 Task: In the  document Lily.html Write the word in the shape with center alignment '<3'Change Page orientation to  'Landscape' Insert emoji in the beginning of quote: Pink Heart
Action: Mouse moved to (282, 488)
Screenshot: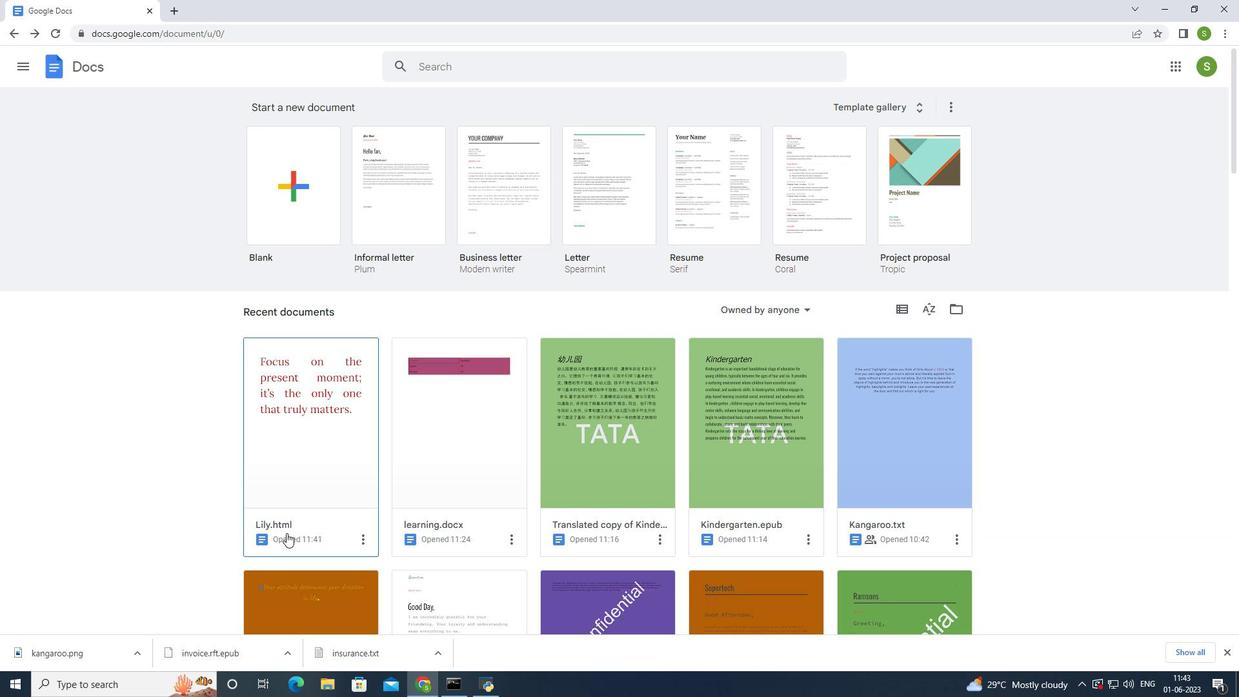 
Action: Mouse pressed left at (282, 488)
Screenshot: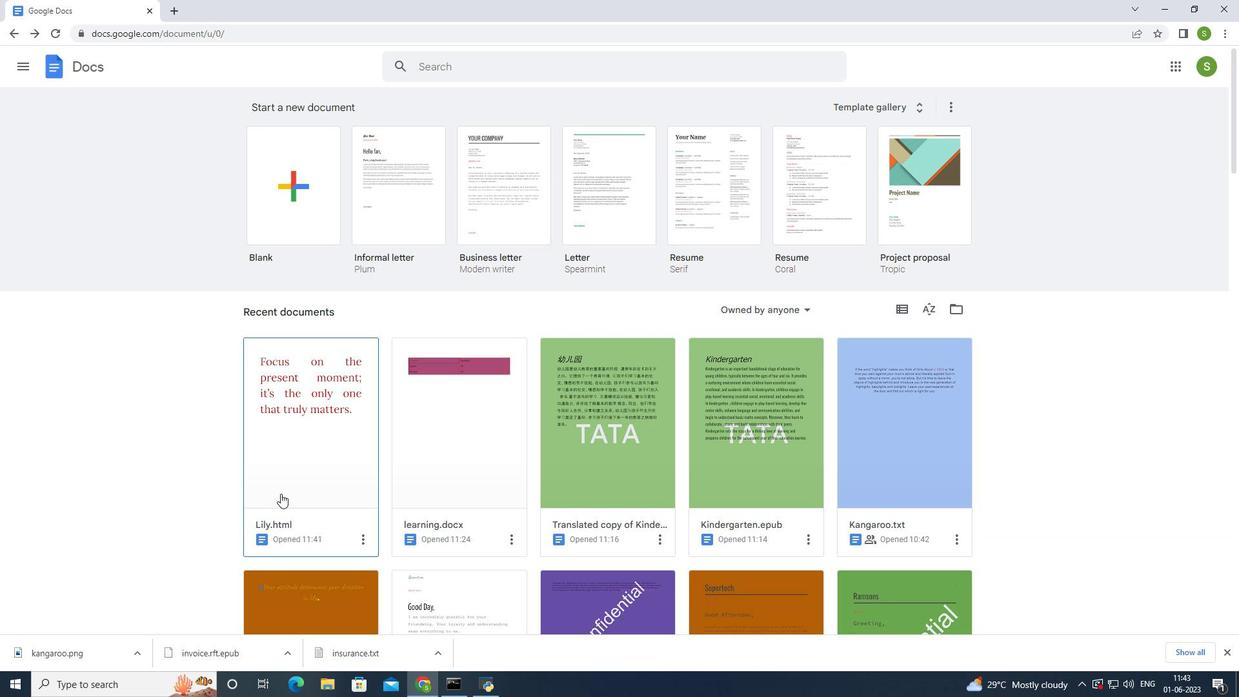 
Action: Mouse moved to (502, 484)
Screenshot: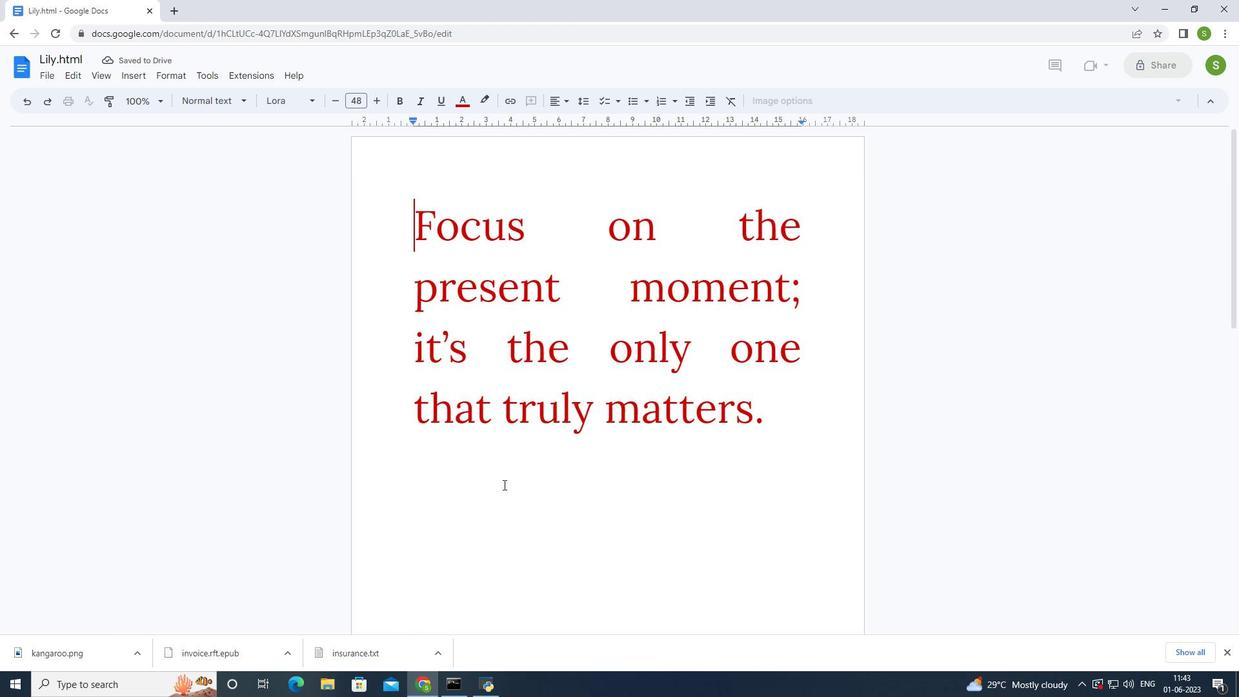 
Action: Mouse scrolled (502, 483) with delta (0, 0)
Screenshot: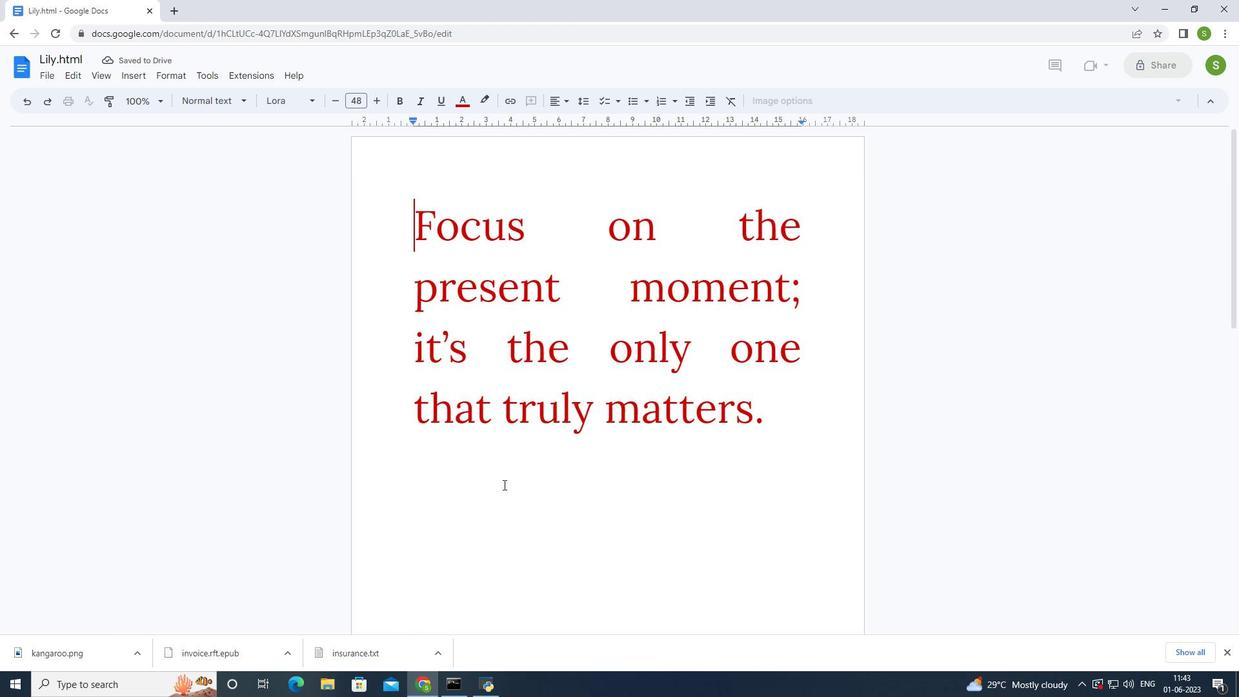 
Action: Mouse moved to (502, 484)
Screenshot: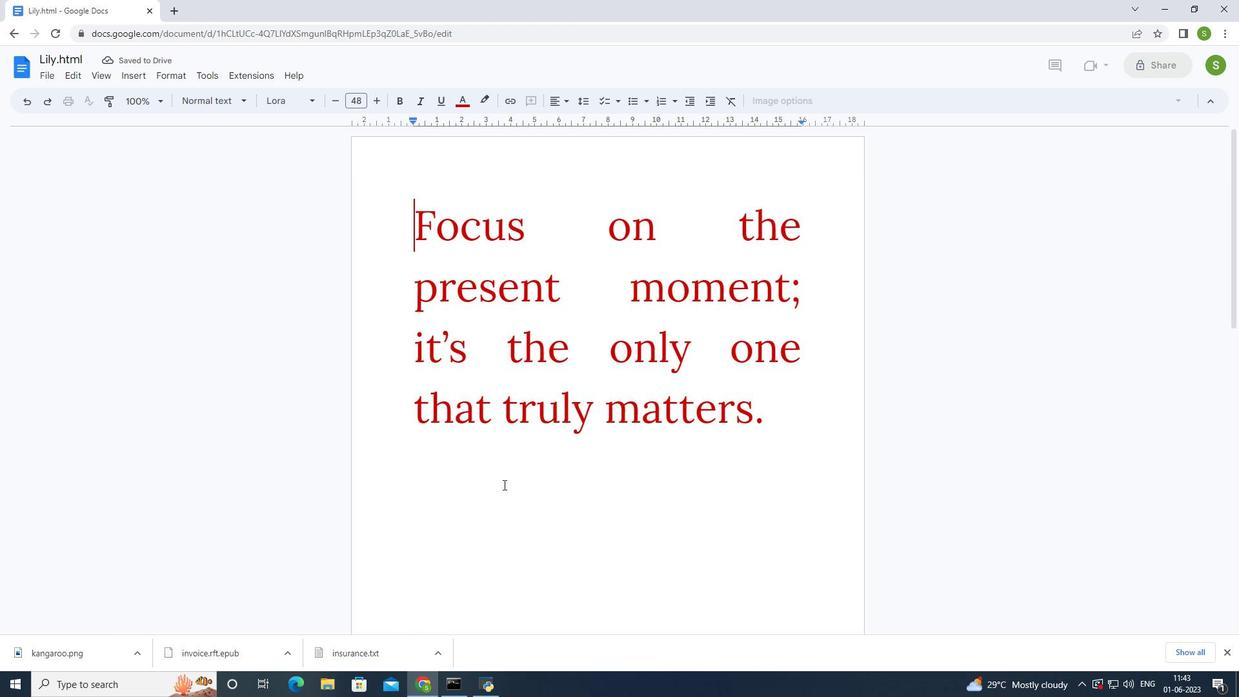 
Action: Mouse scrolled (502, 483) with delta (0, 0)
Screenshot: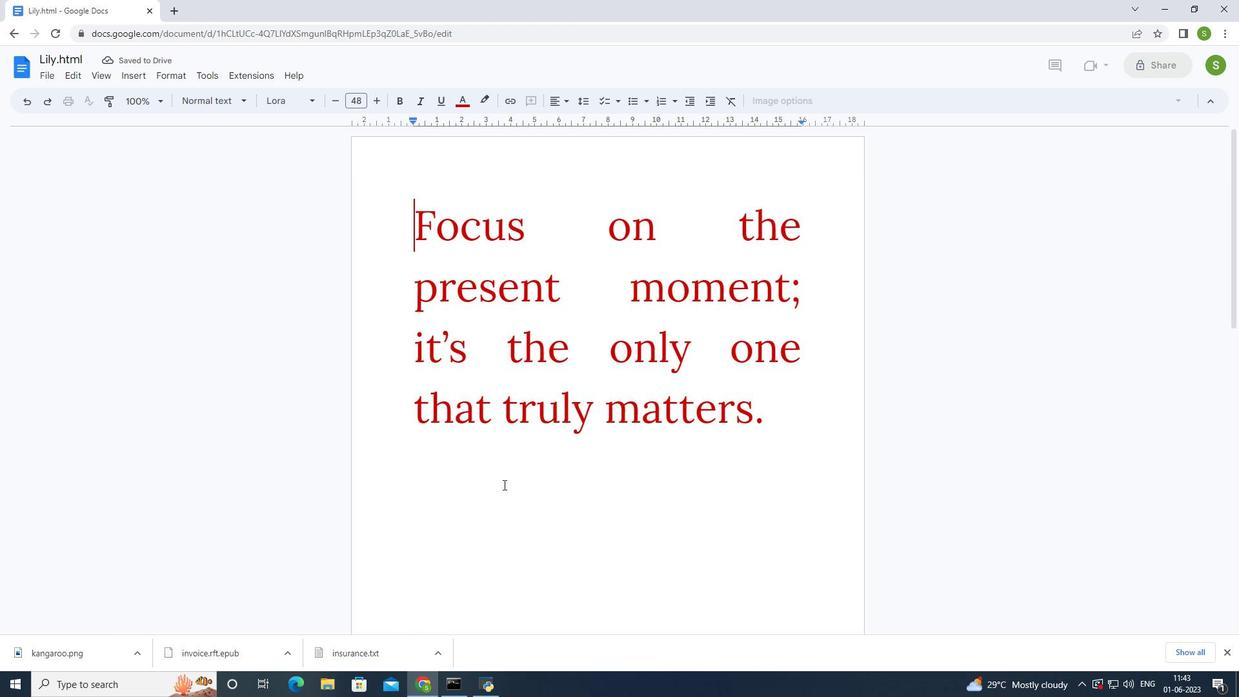 
Action: Mouse scrolled (502, 483) with delta (0, 0)
Screenshot: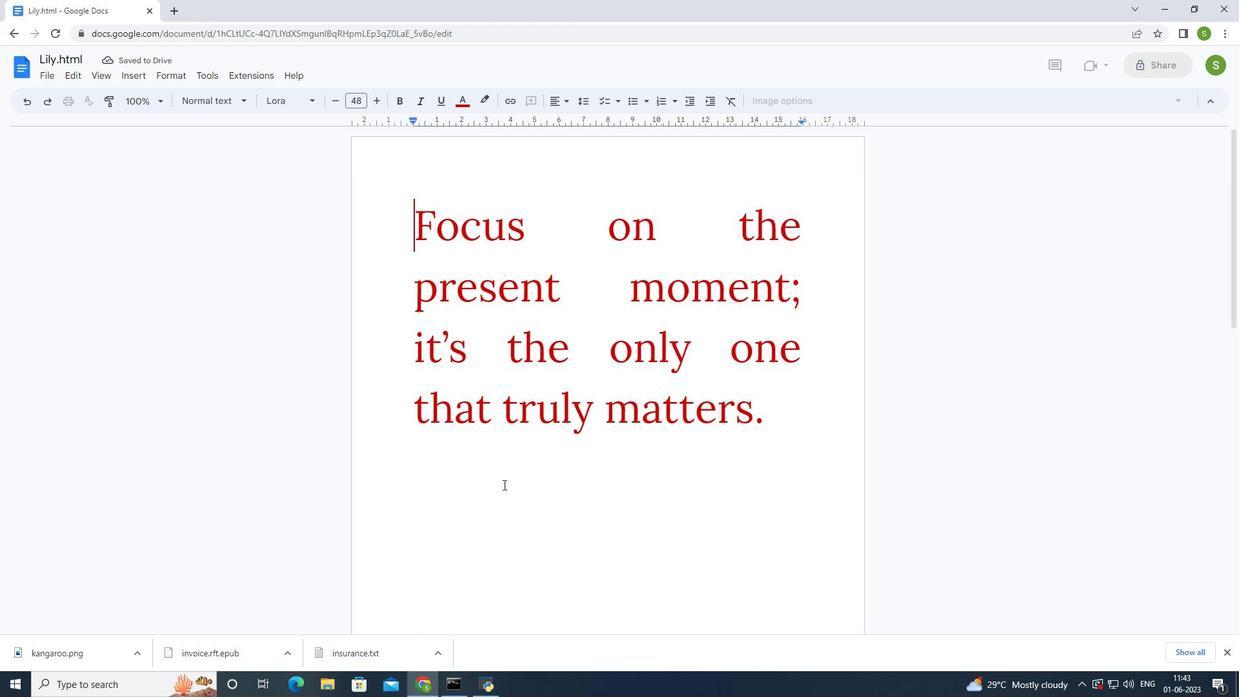 
Action: Mouse moved to (502, 485)
Screenshot: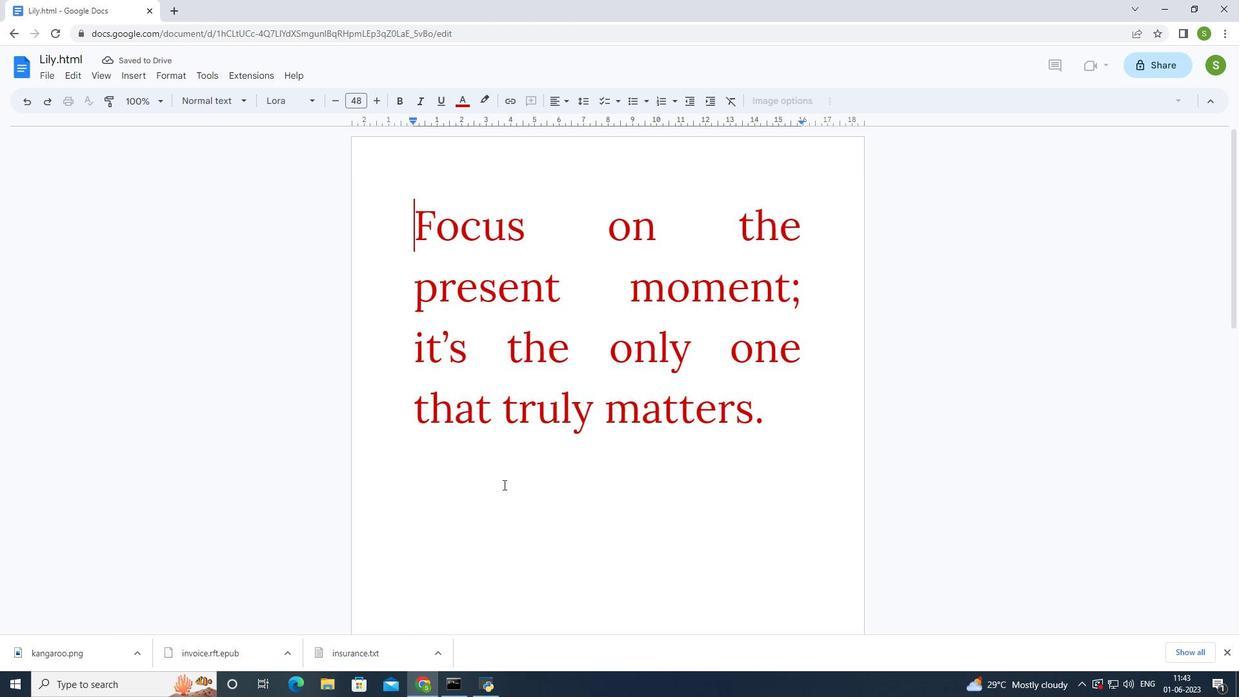
Action: Mouse scrolled (502, 484) with delta (0, 0)
Screenshot: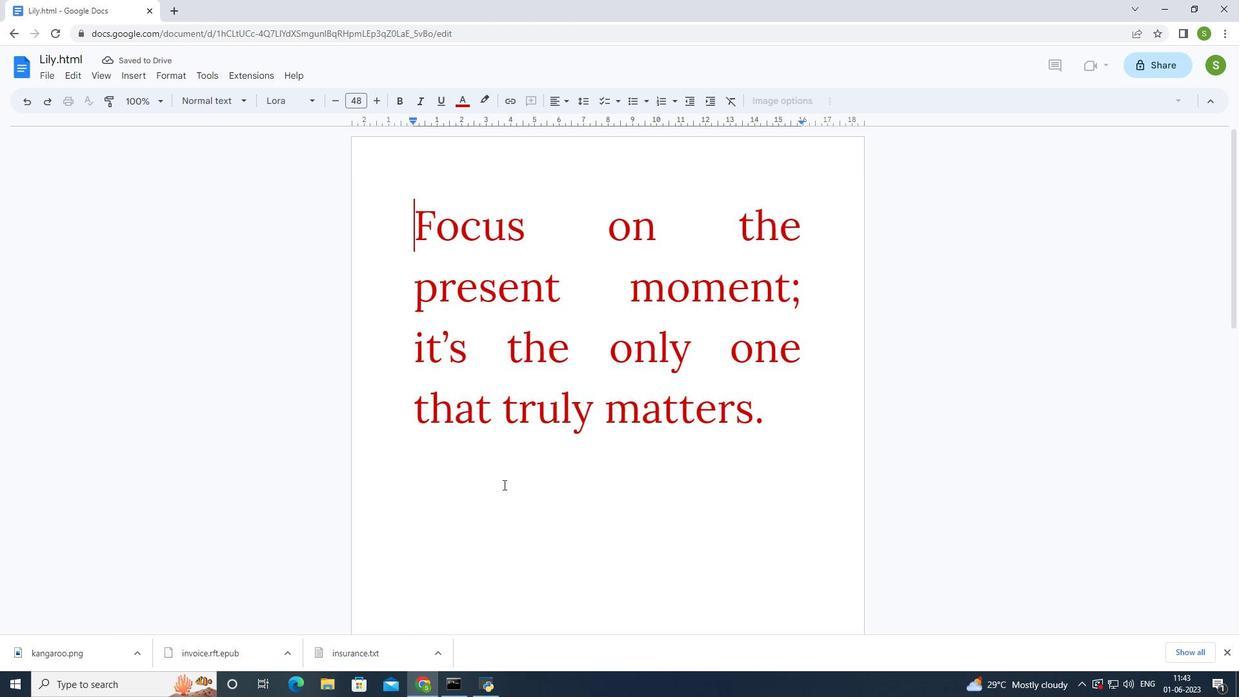 
Action: Mouse moved to (502, 485)
Screenshot: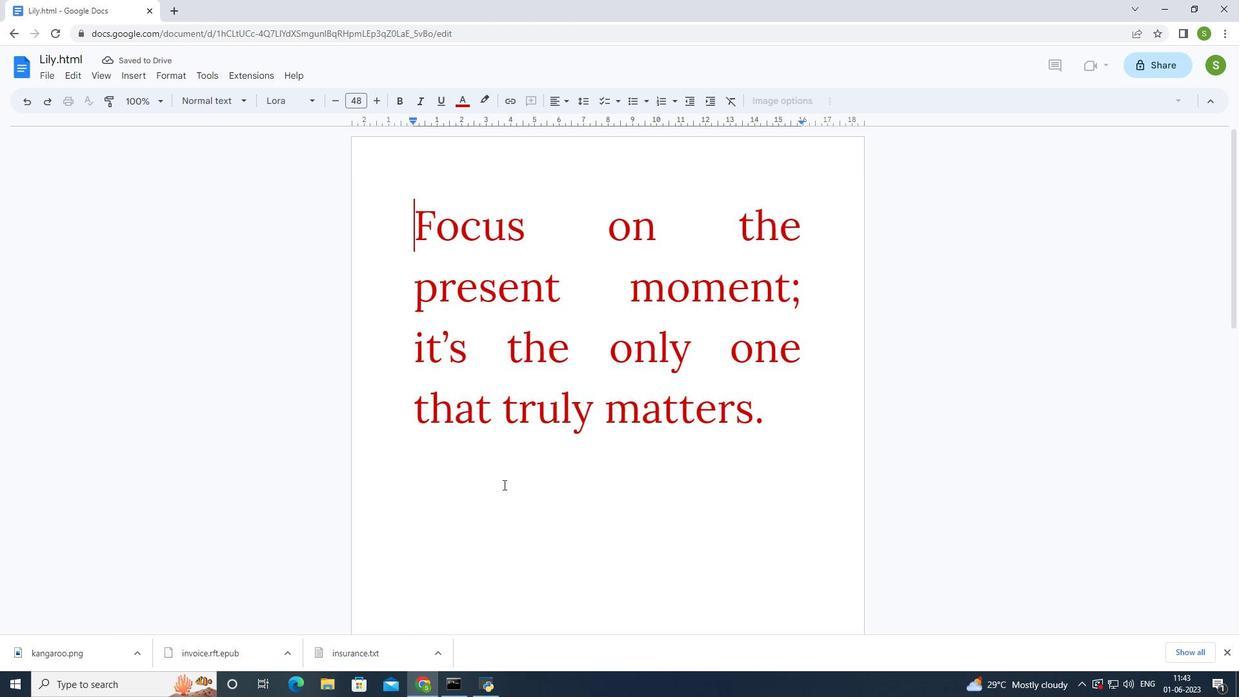 
Action: Mouse scrolled (502, 486) with delta (0, 0)
Screenshot: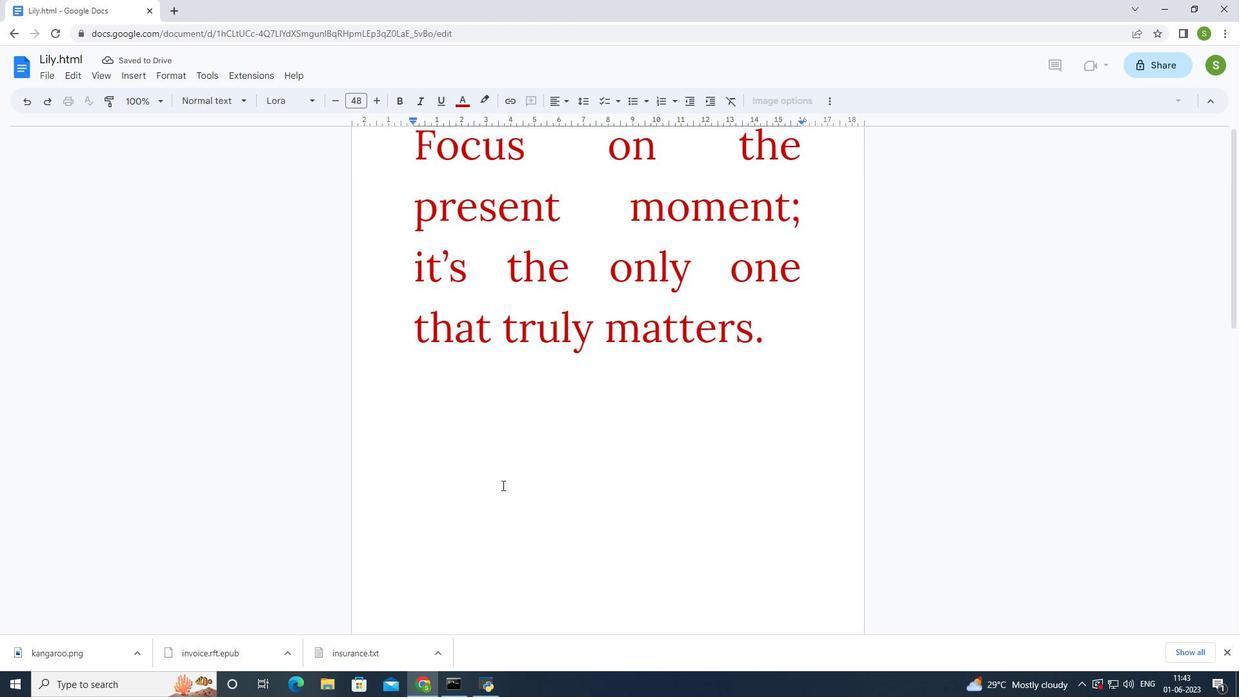 
Action: Mouse scrolled (502, 486) with delta (0, 0)
Screenshot: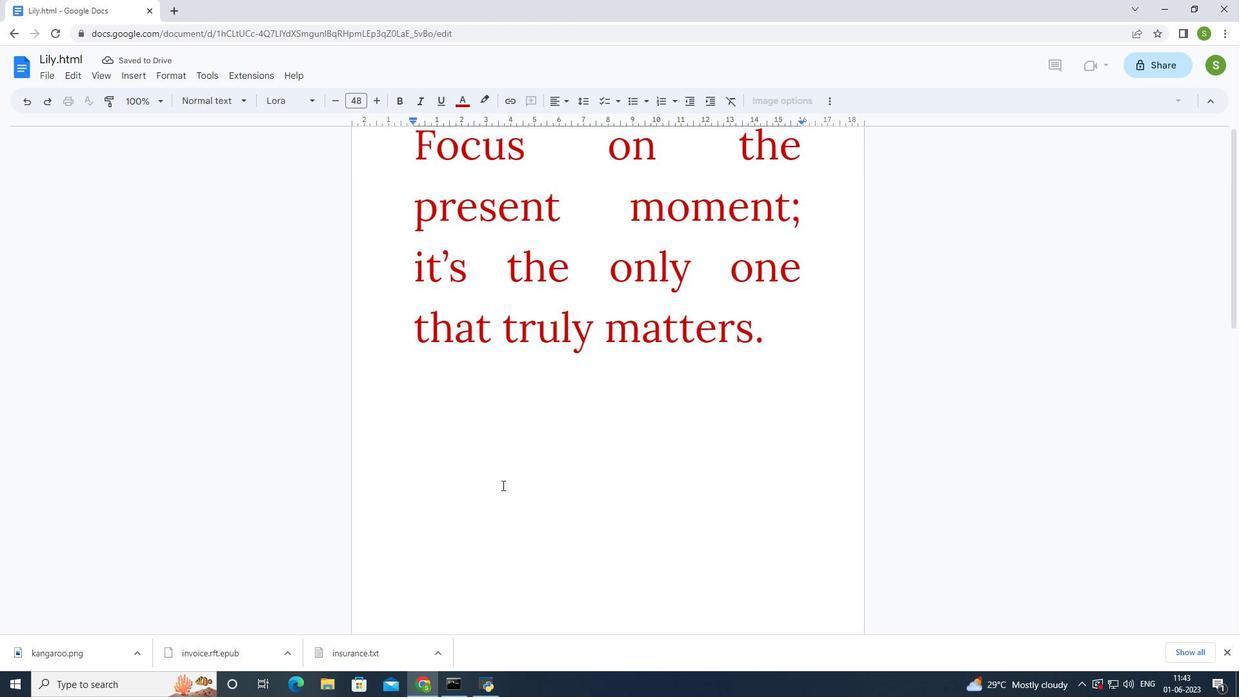 
Action: Mouse scrolled (502, 486) with delta (0, 0)
Screenshot: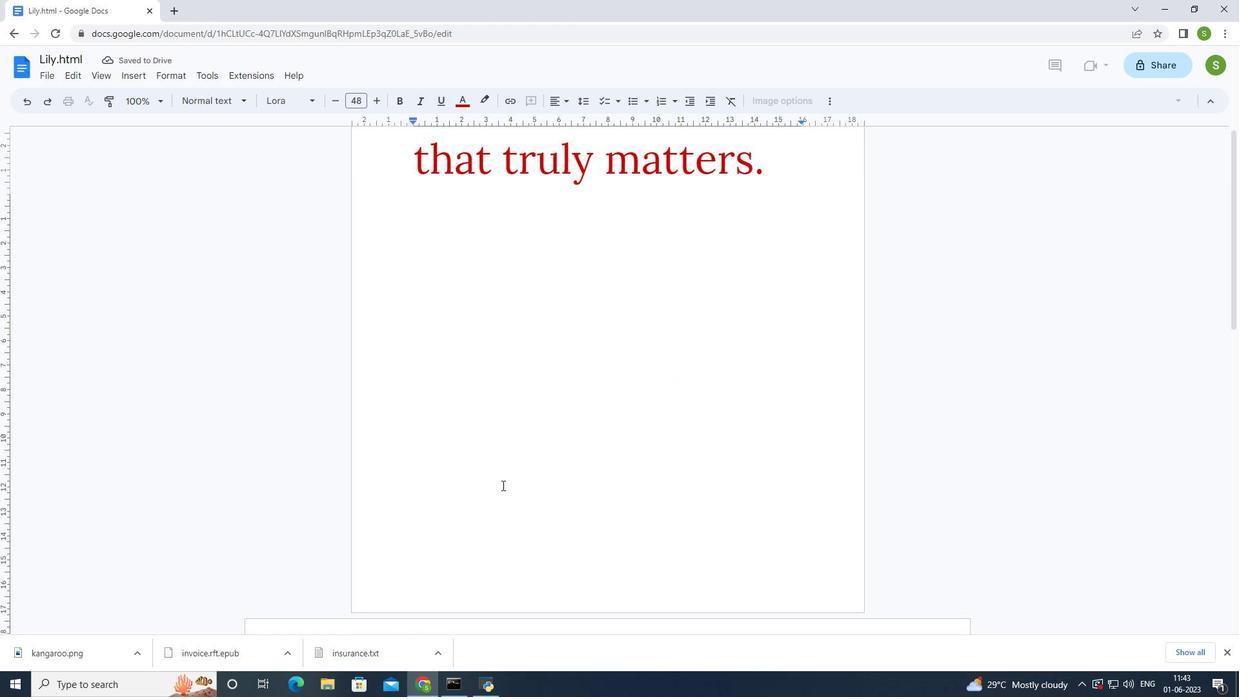 
Action: Mouse scrolled (502, 486) with delta (0, 0)
Screenshot: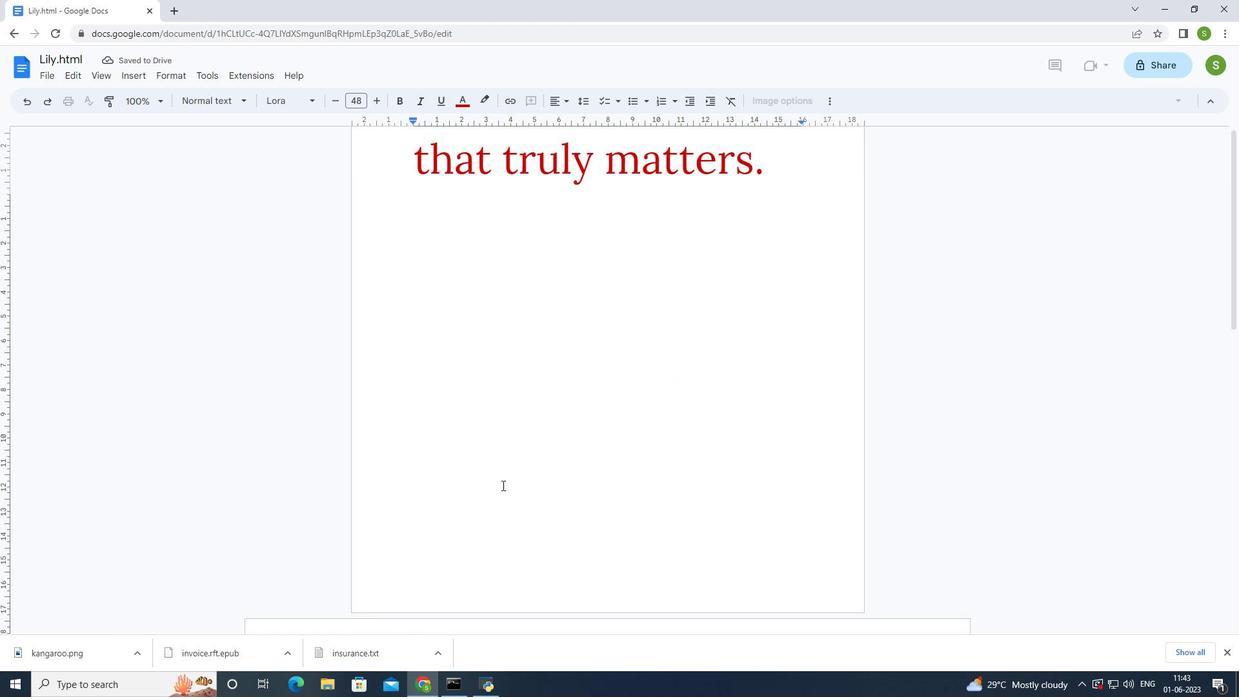
Action: Mouse moved to (501, 486)
Screenshot: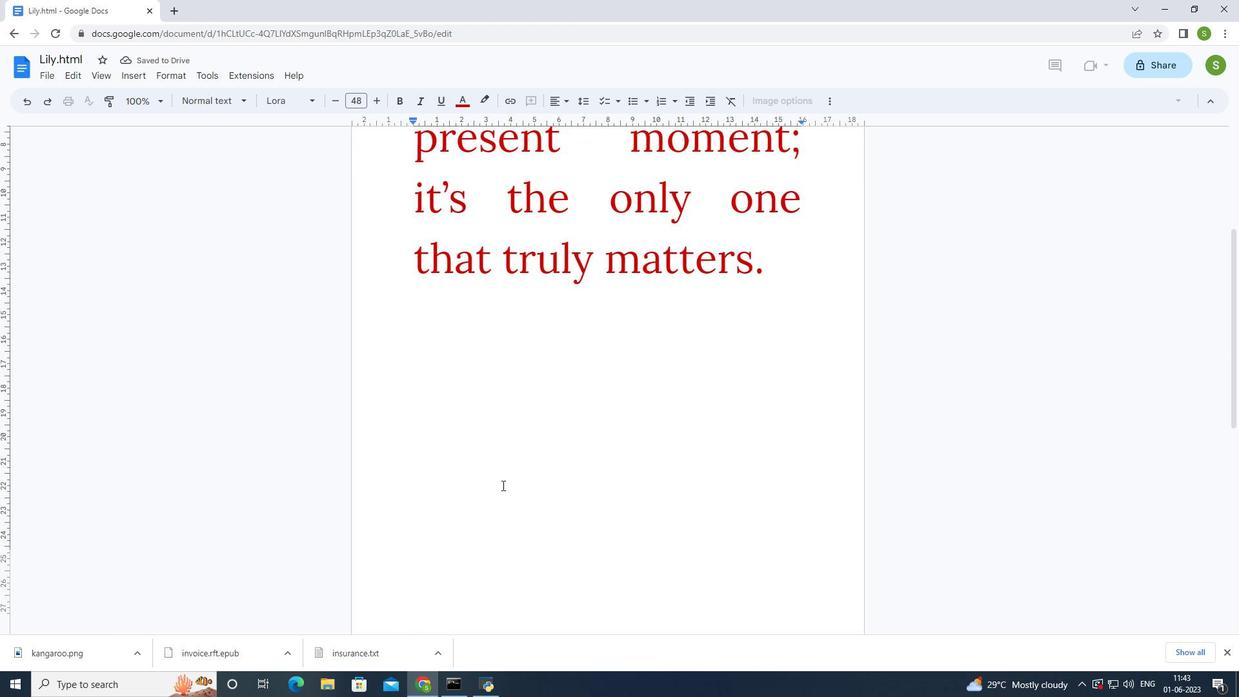 
Action: Mouse scrolled (501, 485) with delta (0, 0)
Screenshot: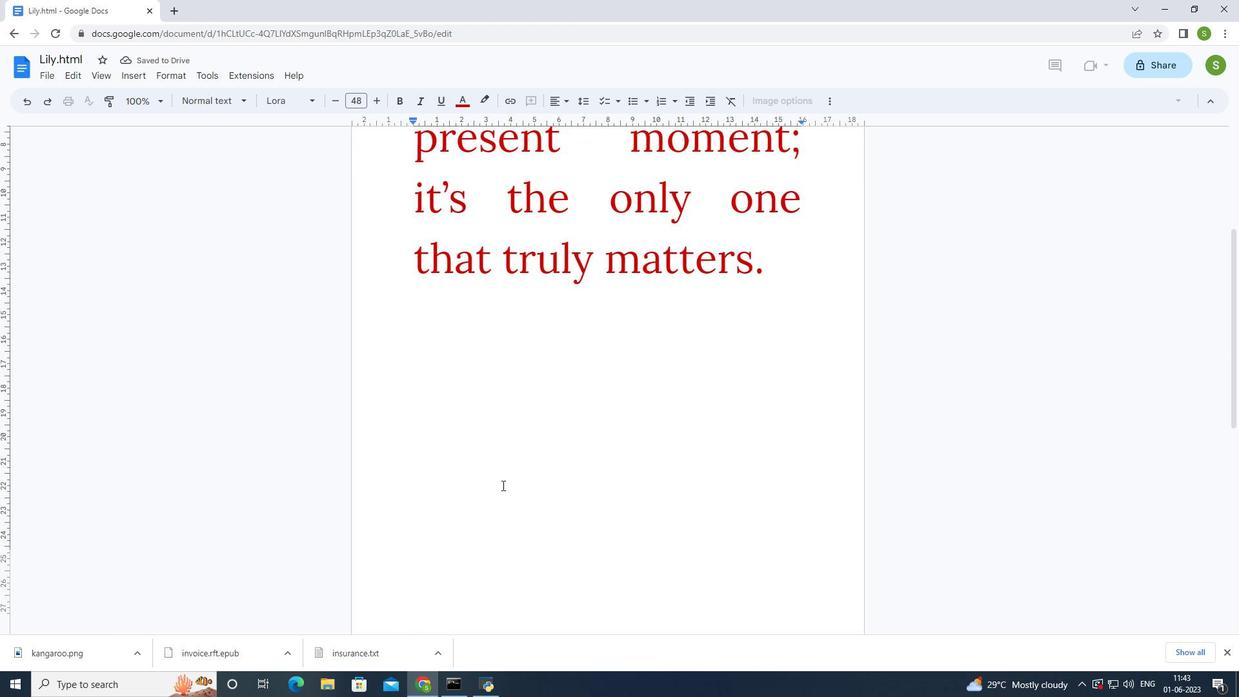 
Action: Mouse moved to (500, 488)
Screenshot: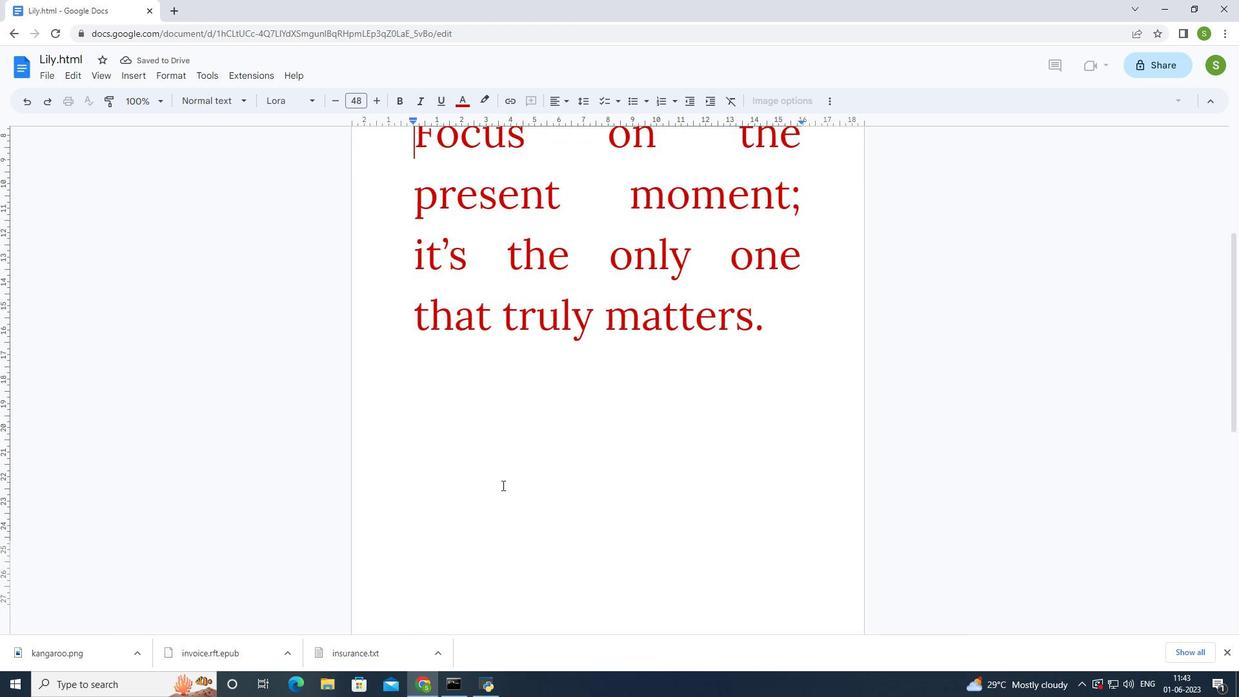 
Action: Mouse scrolled (501, 486) with delta (0, 0)
Screenshot: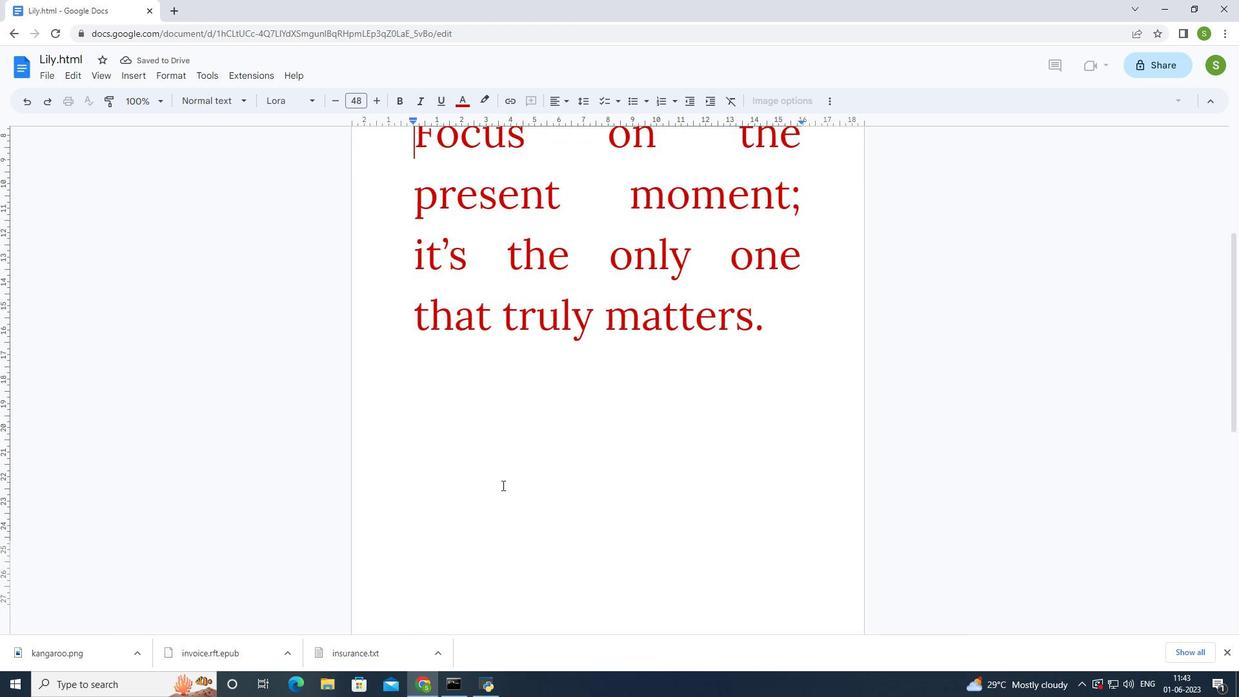 
Action: Mouse scrolled (501, 486) with delta (0, 0)
Screenshot: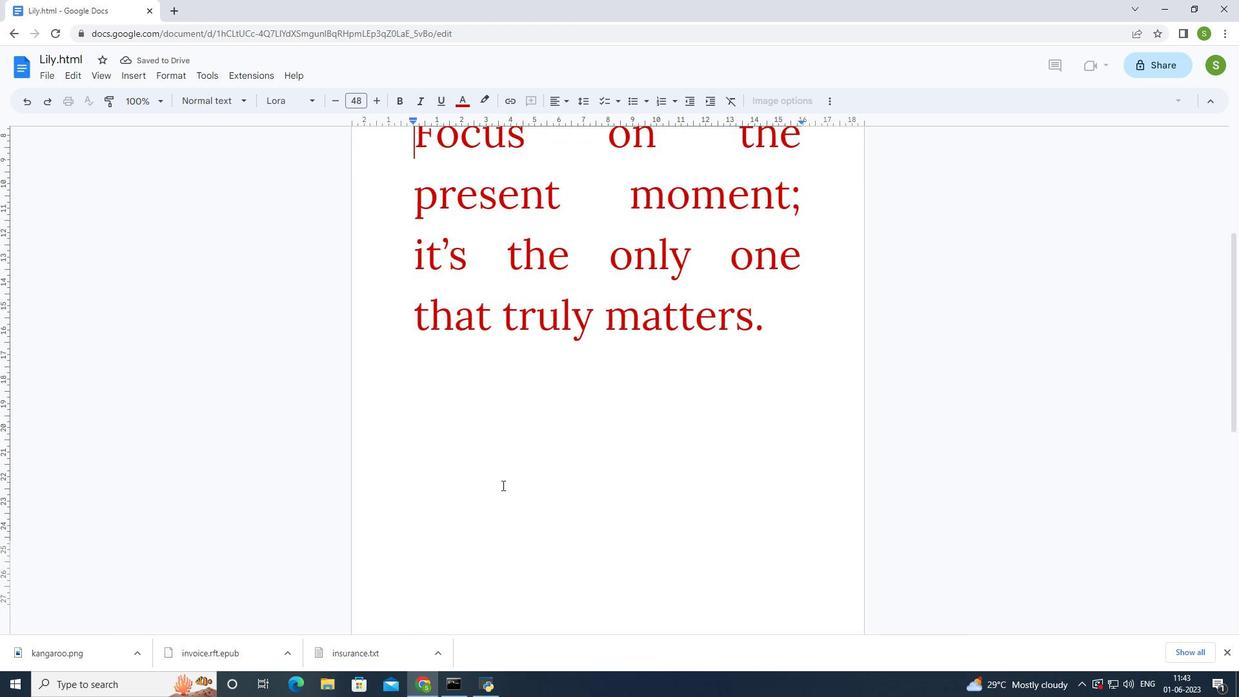 
Action: Mouse moved to (500, 488)
Screenshot: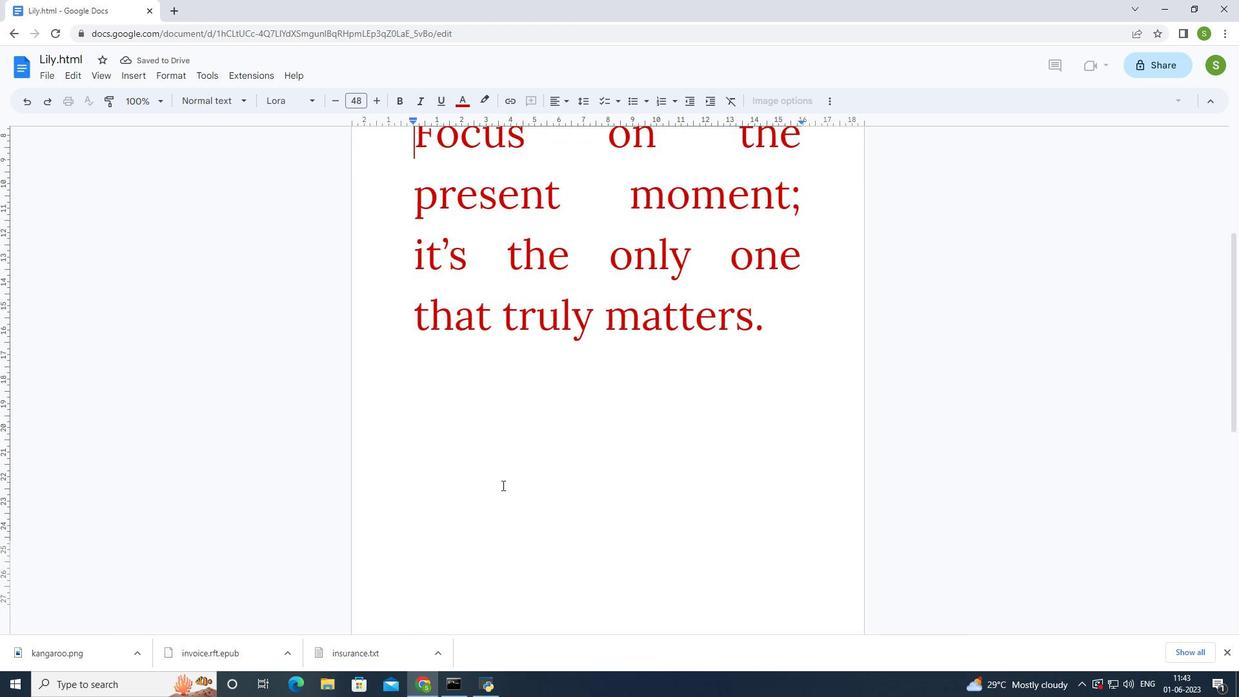 
Action: Mouse scrolled (500, 487) with delta (0, 0)
Screenshot: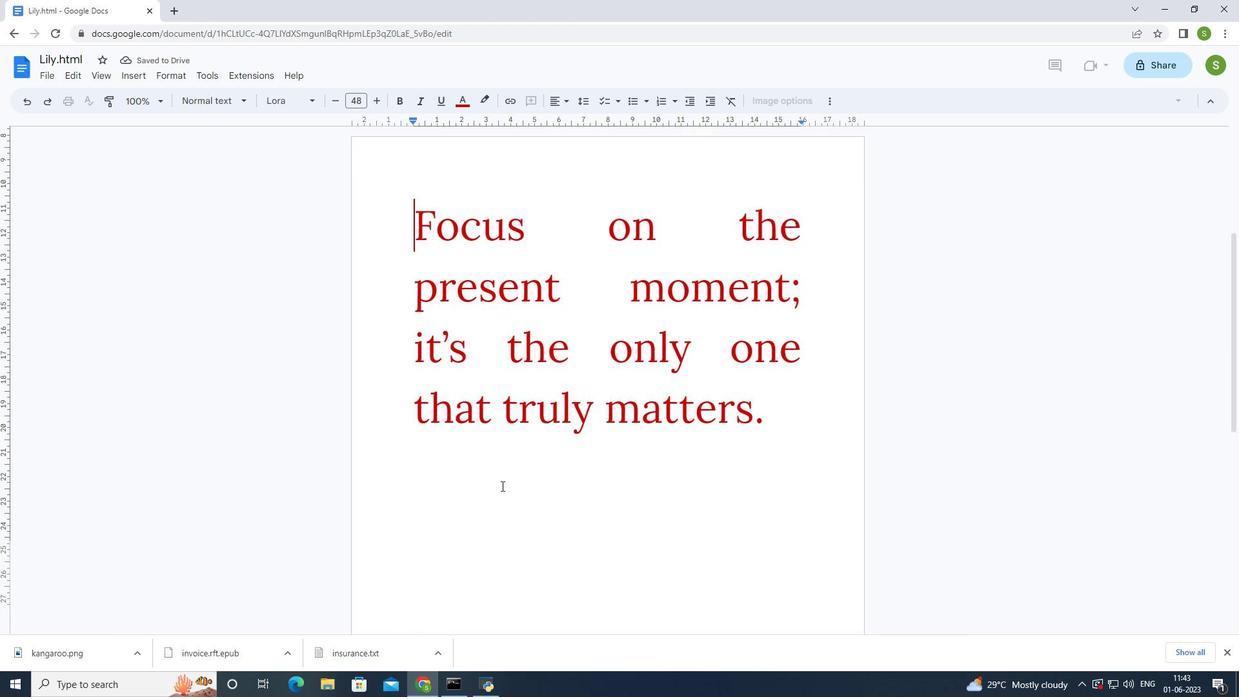
Action: Mouse moved to (500, 488)
Screenshot: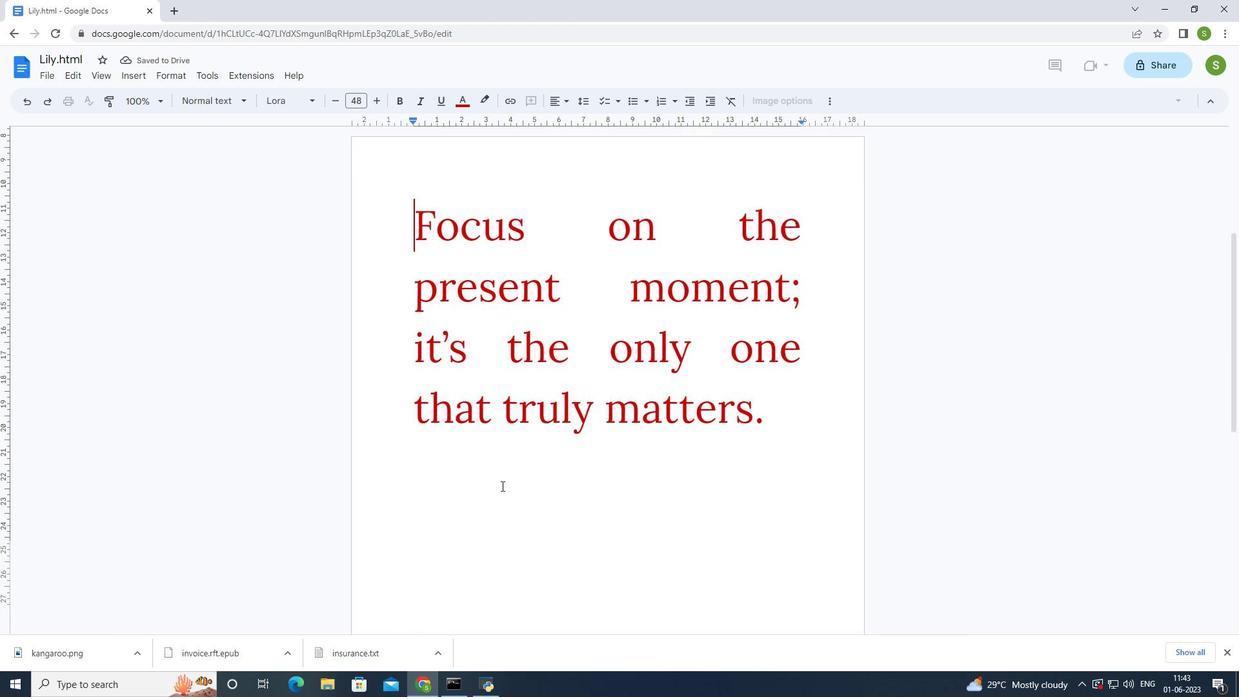 
Action: Mouse scrolled (500, 487) with delta (0, 0)
Screenshot: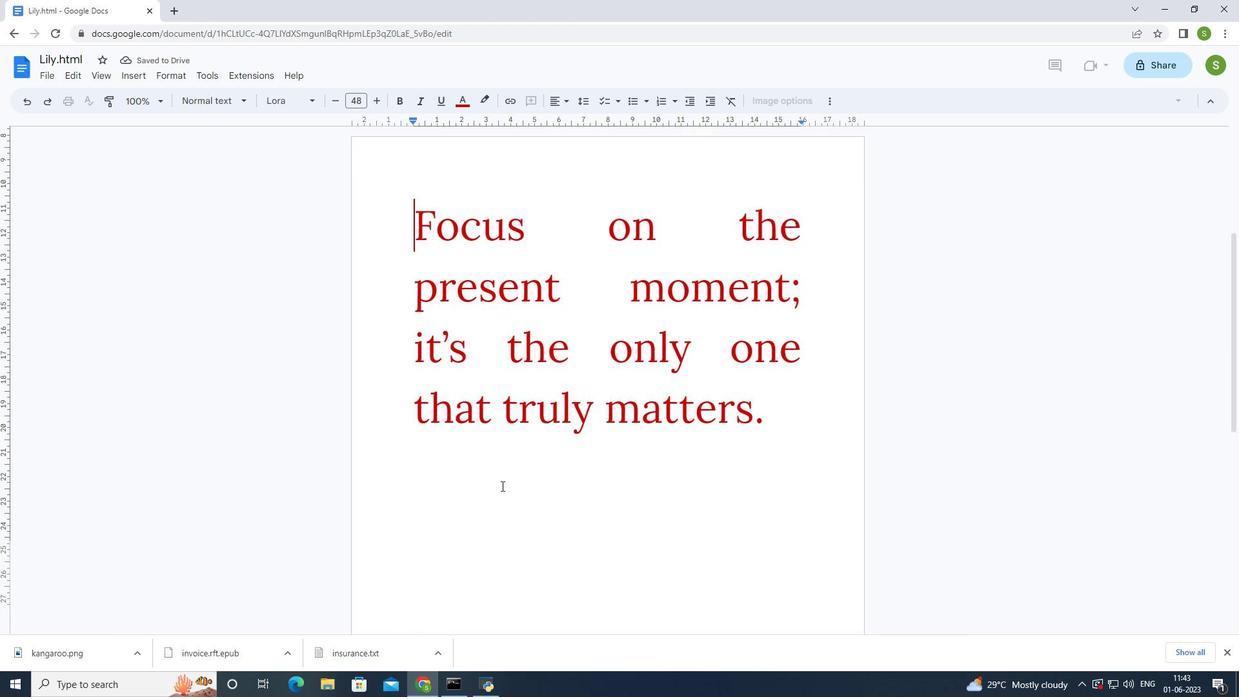 
Action: Mouse moved to (500, 488)
Screenshot: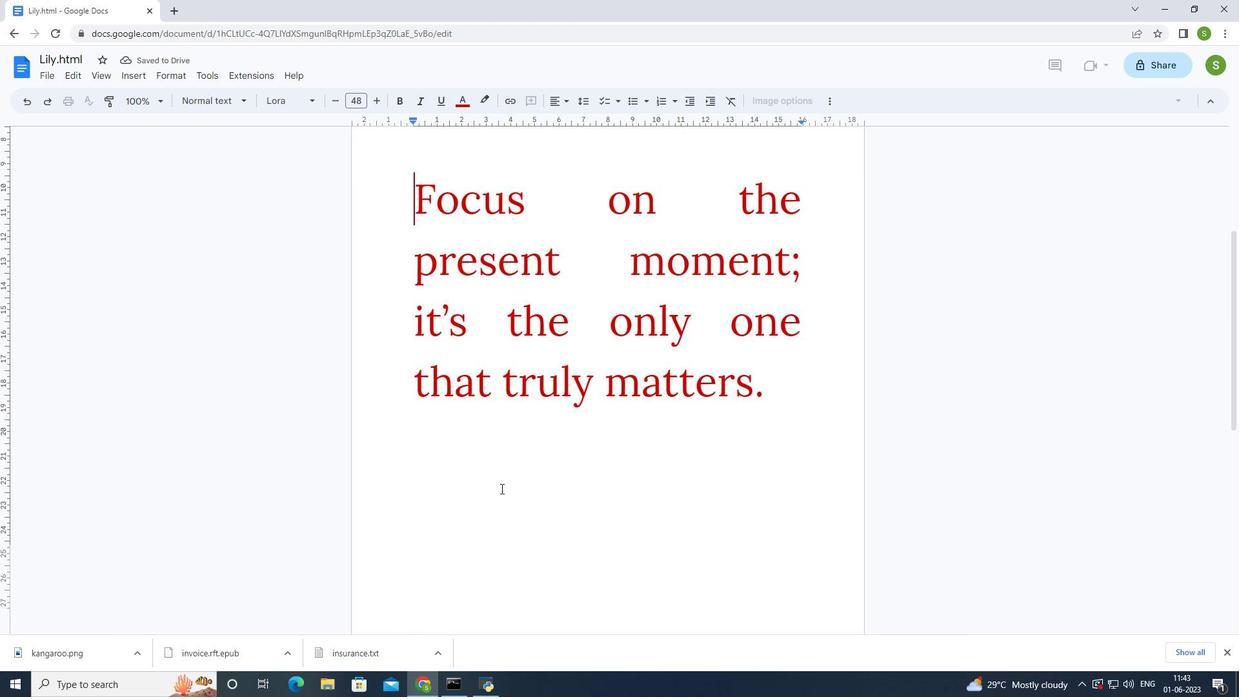 
Action: Mouse scrolled (500, 488) with delta (0, 0)
Screenshot: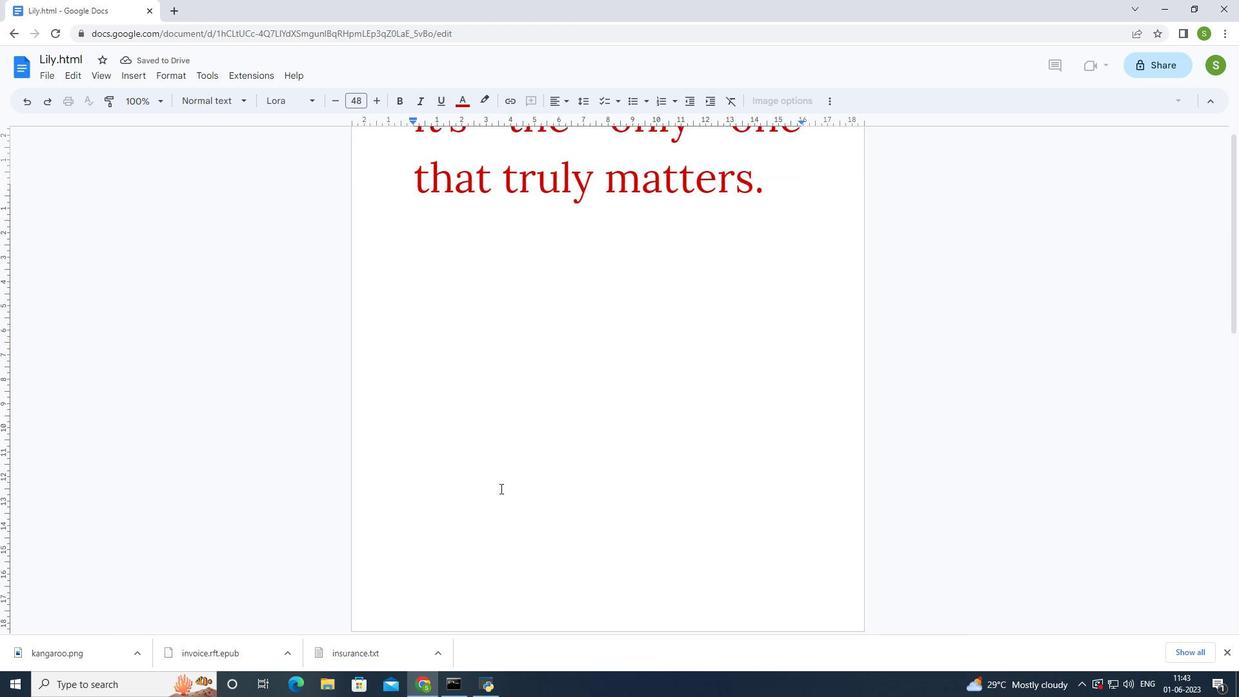 
Action: Mouse scrolled (500, 488) with delta (0, 0)
Screenshot: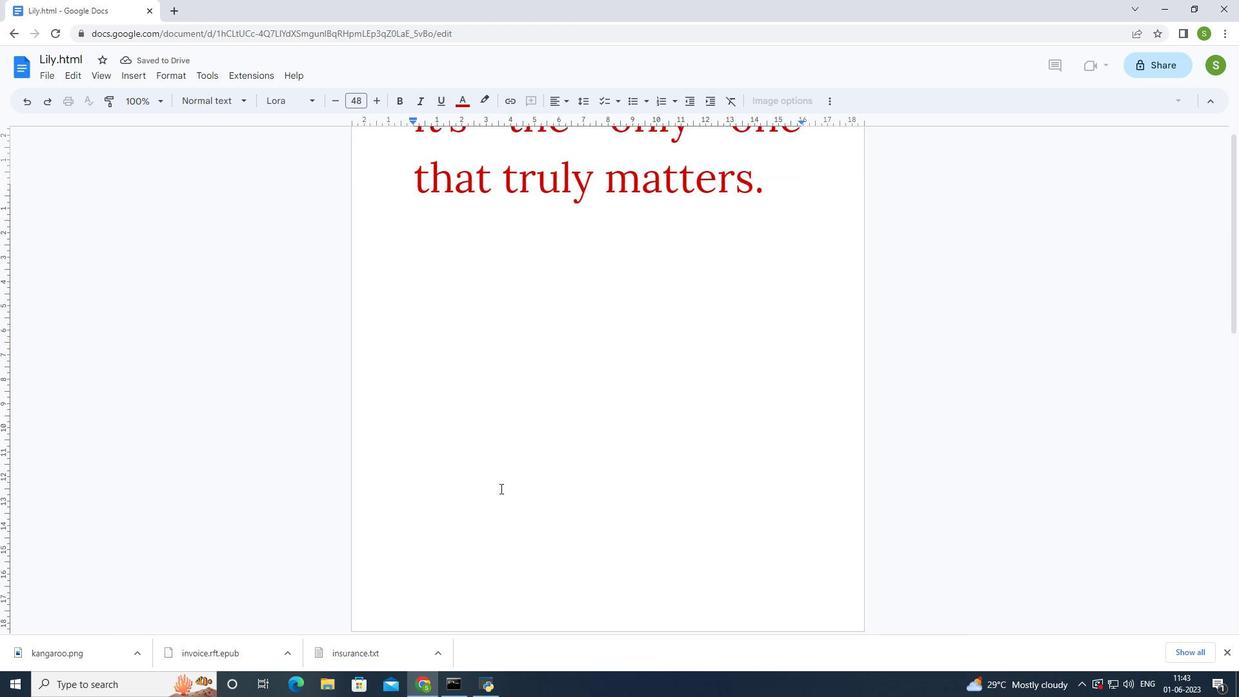 
Action: Mouse scrolled (500, 488) with delta (0, 0)
Screenshot: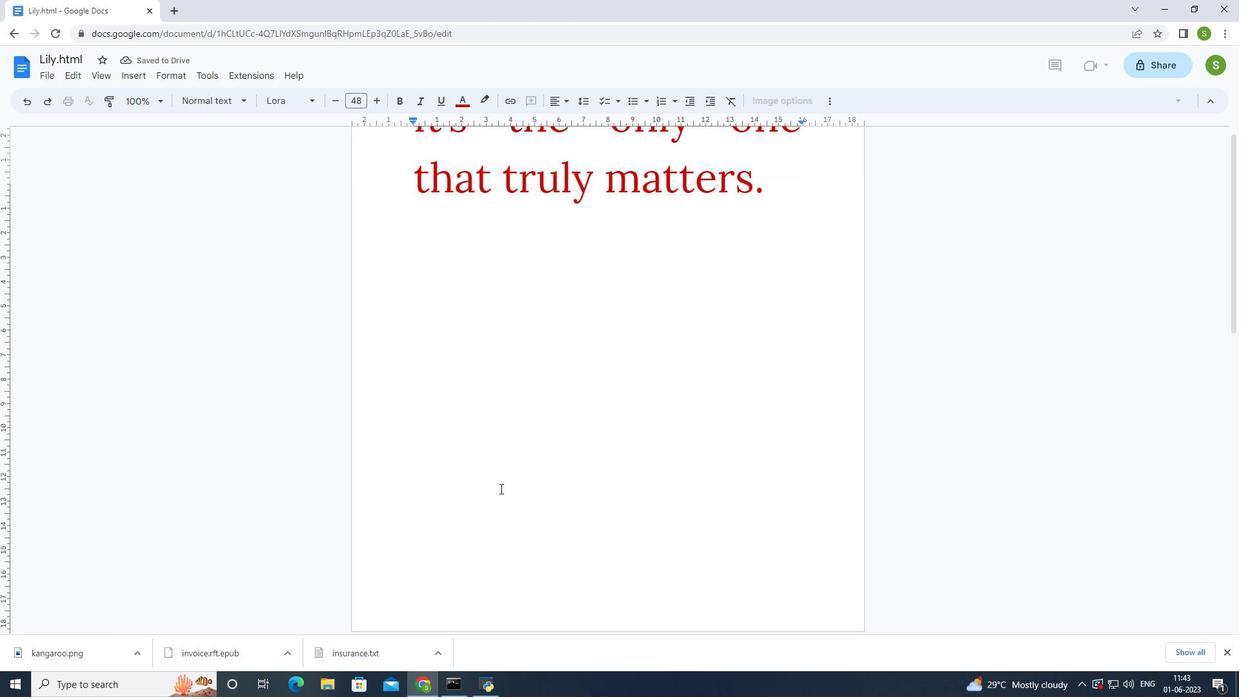 
Action: Mouse scrolled (500, 488) with delta (0, 0)
Screenshot: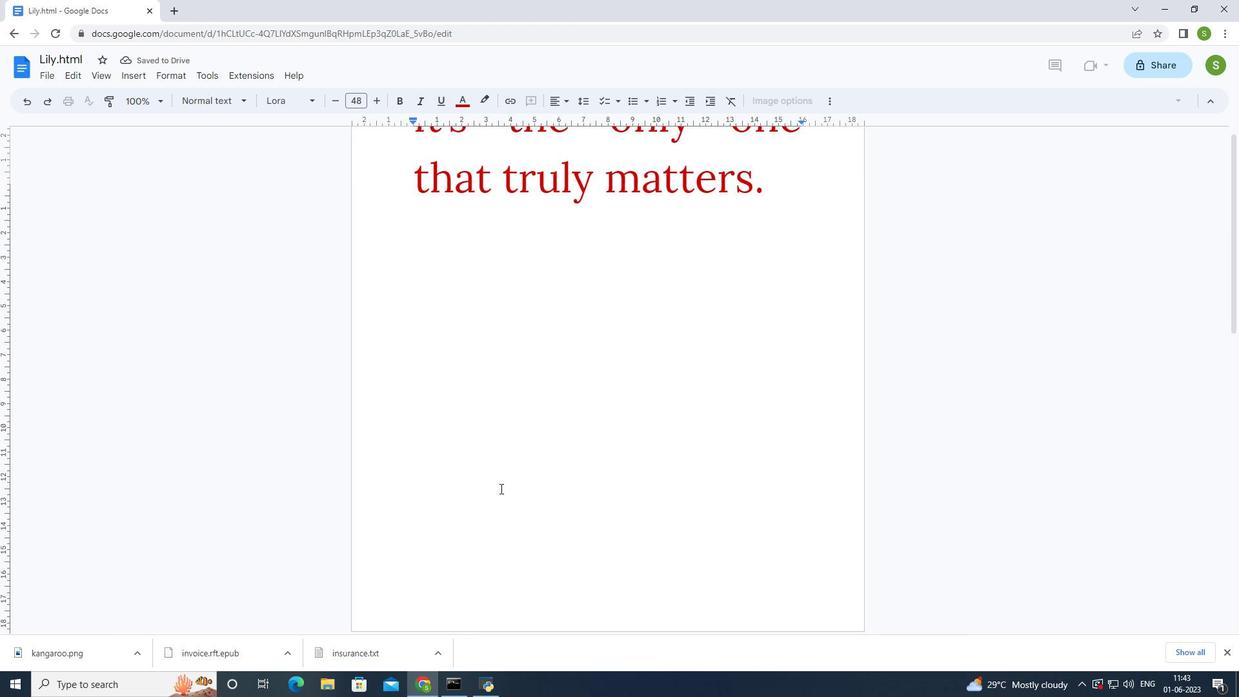 
Action: Mouse scrolled (500, 488) with delta (0, 0)
Screenshot: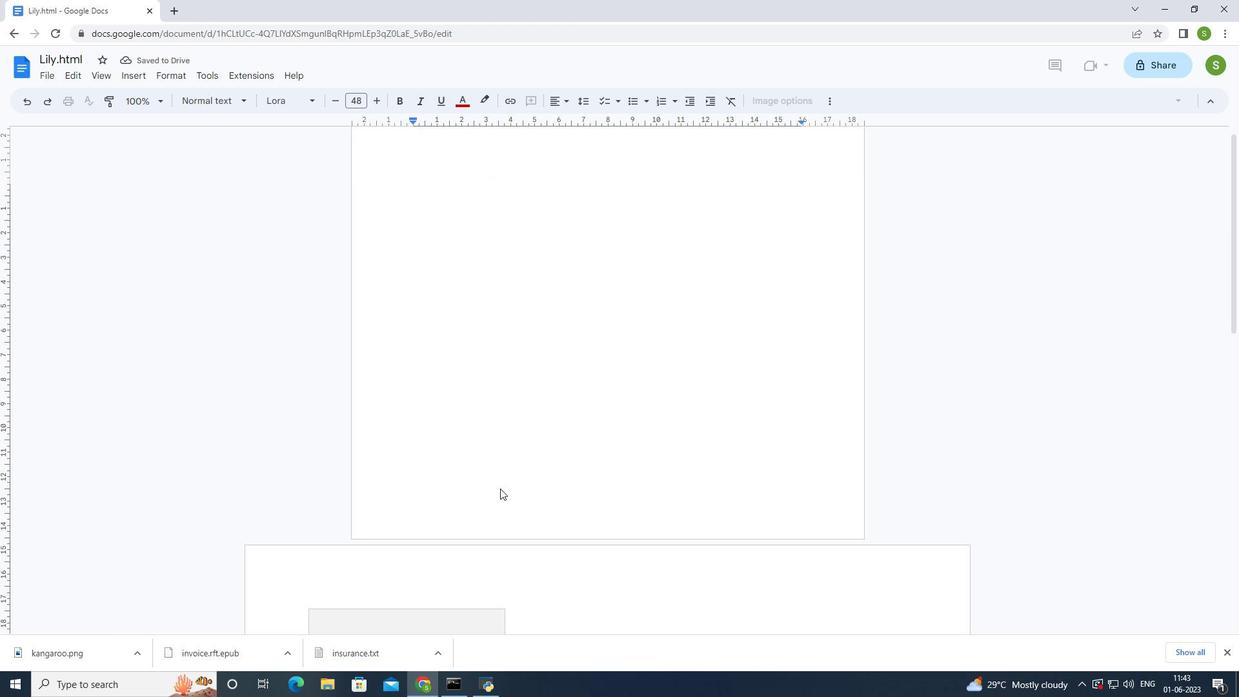 
Action: Mouse moved to (395, 352)
Screenshot: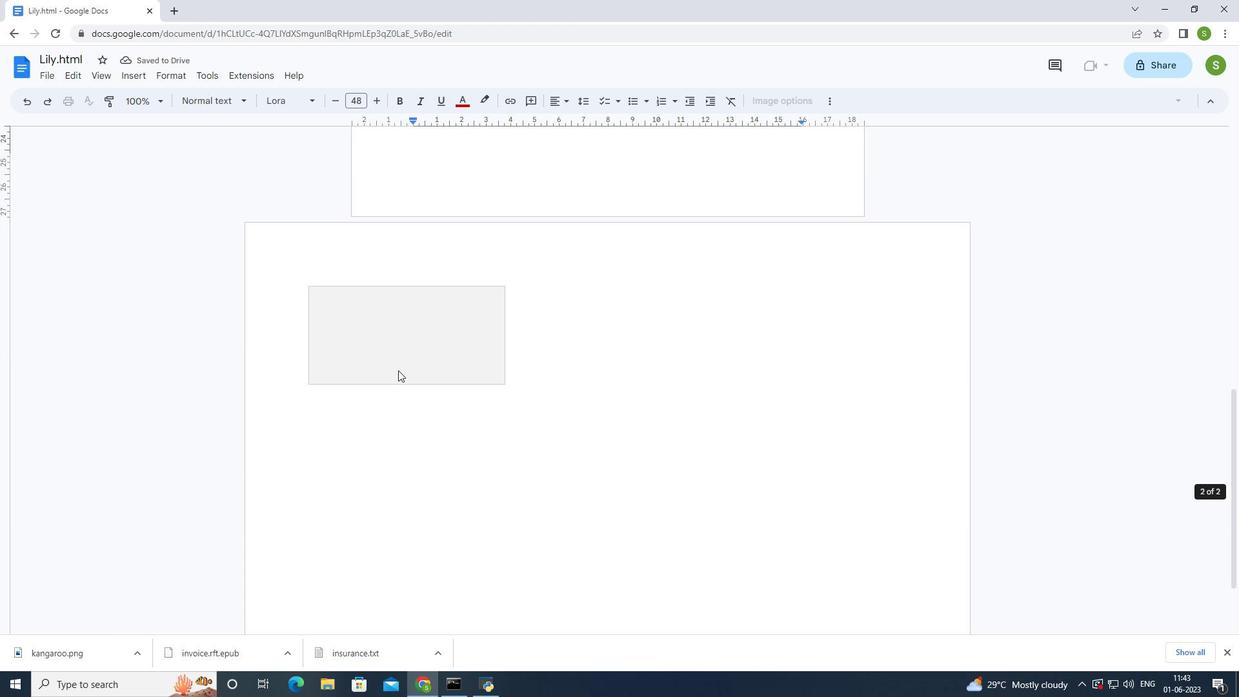 
Action: Mouse pressed left at (395, 352)
Screenshot: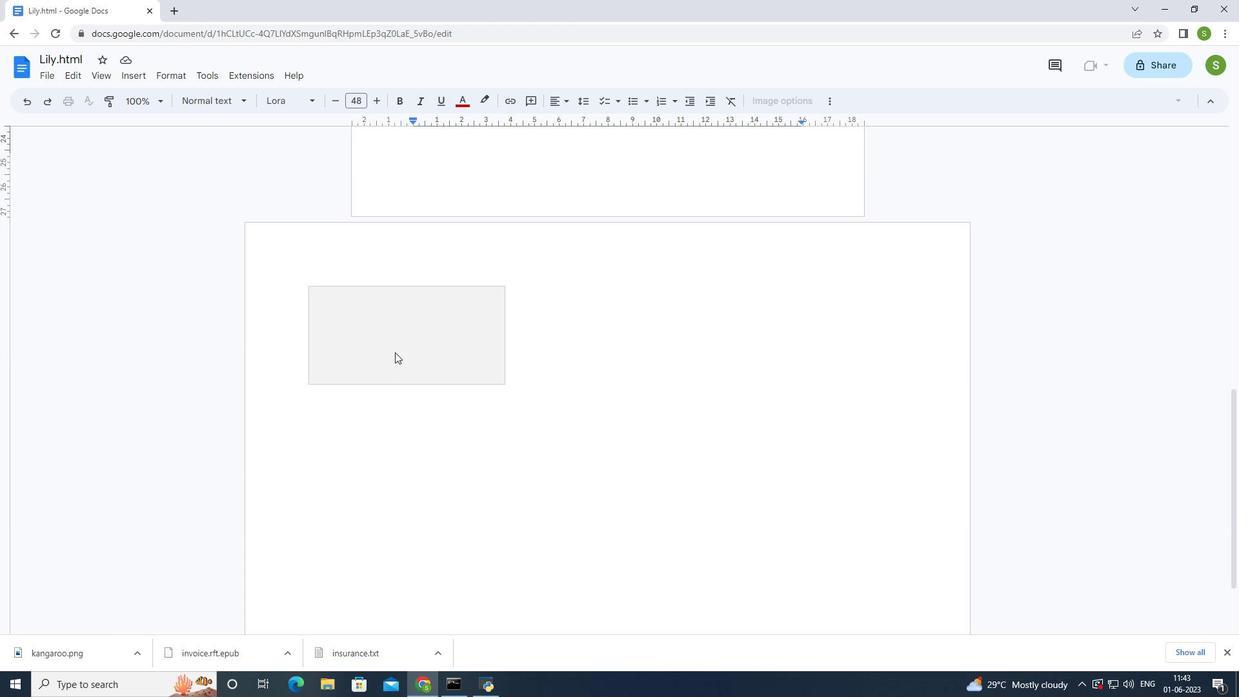 
Action: Mouse moved to (414, 356)
Screenshot: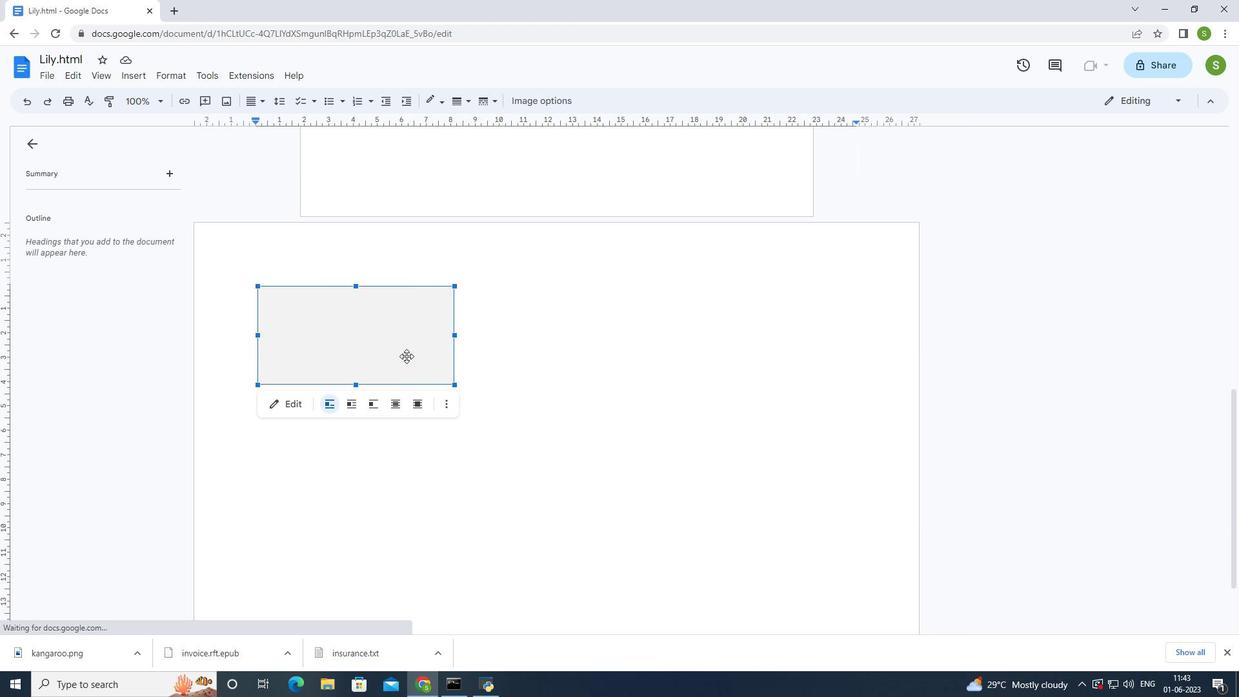 
Action: Mouse pressed left at (414, 356)
Screenshot: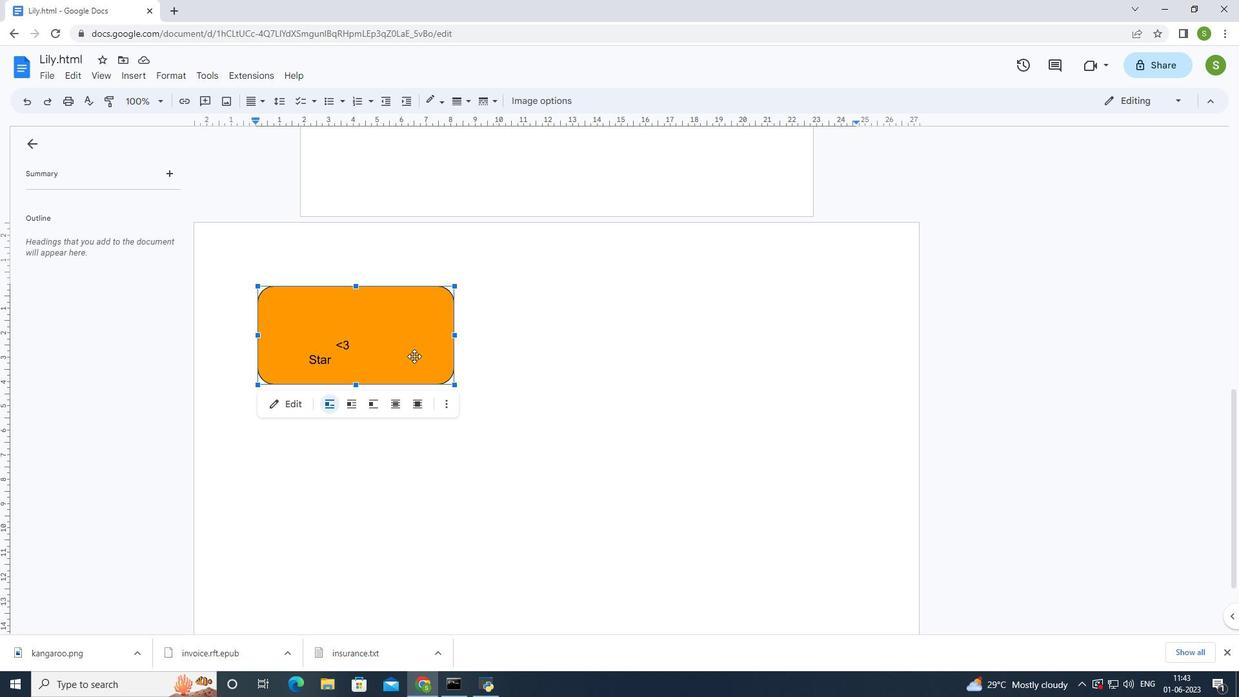 
Action: Mouse moved to (297, 398)
Screenshot: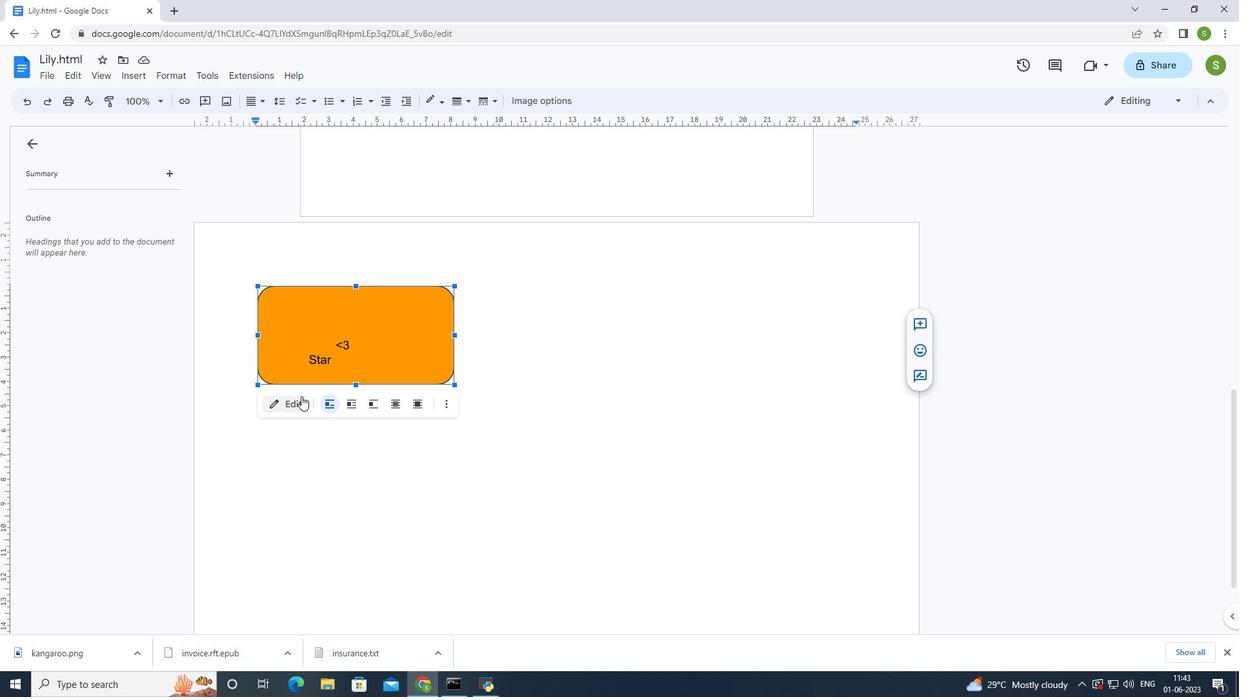 
Action: Mouse pressed left at (297, 398)
Screenshot: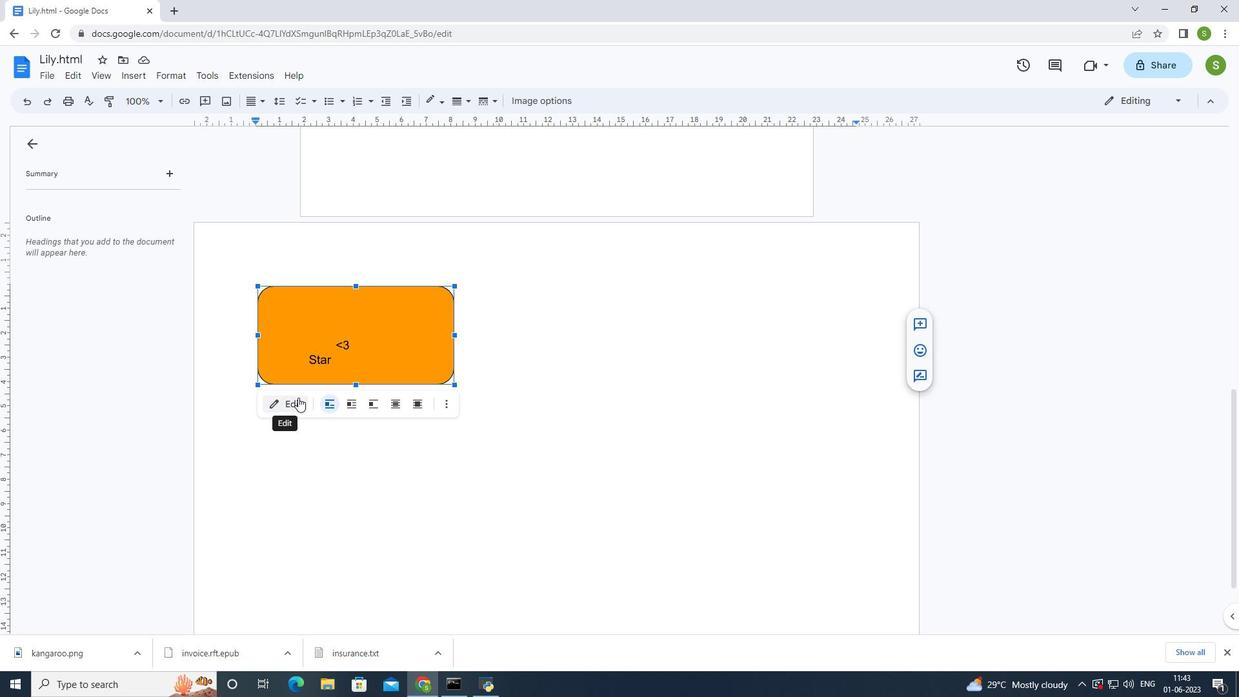 
Action: Mouse moved to (664, 357)
Screenshot: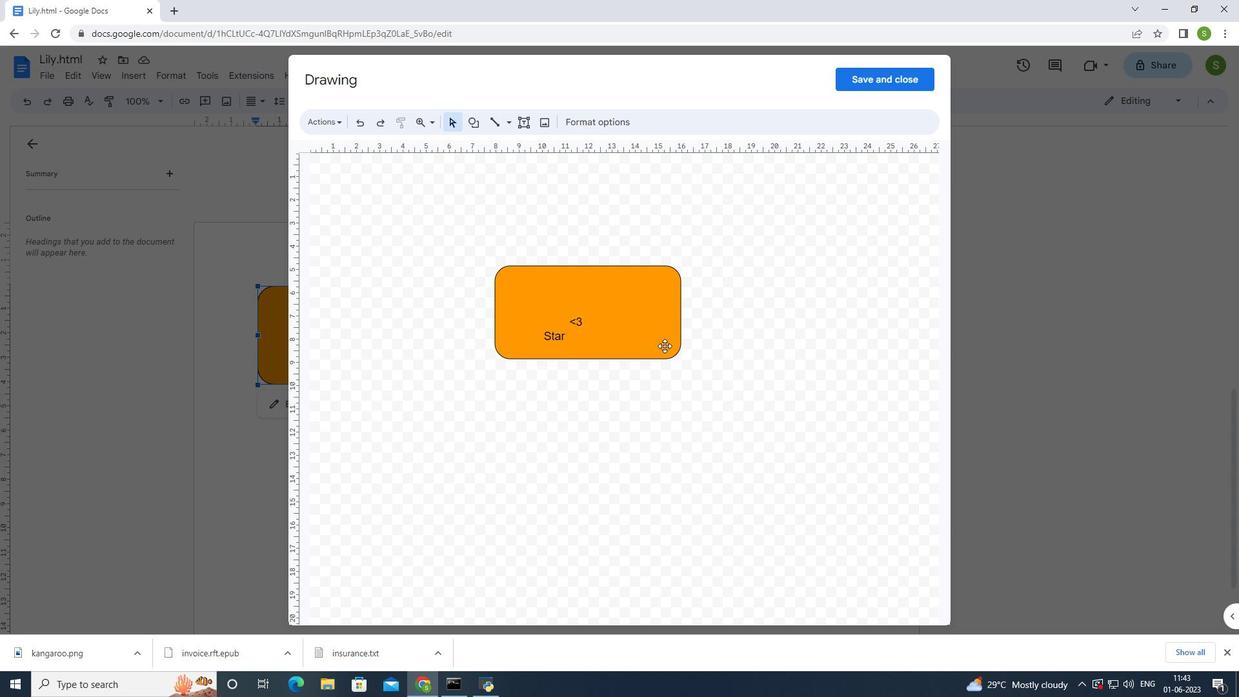 
Action: Key pressed <Key.enter>
Screenshot: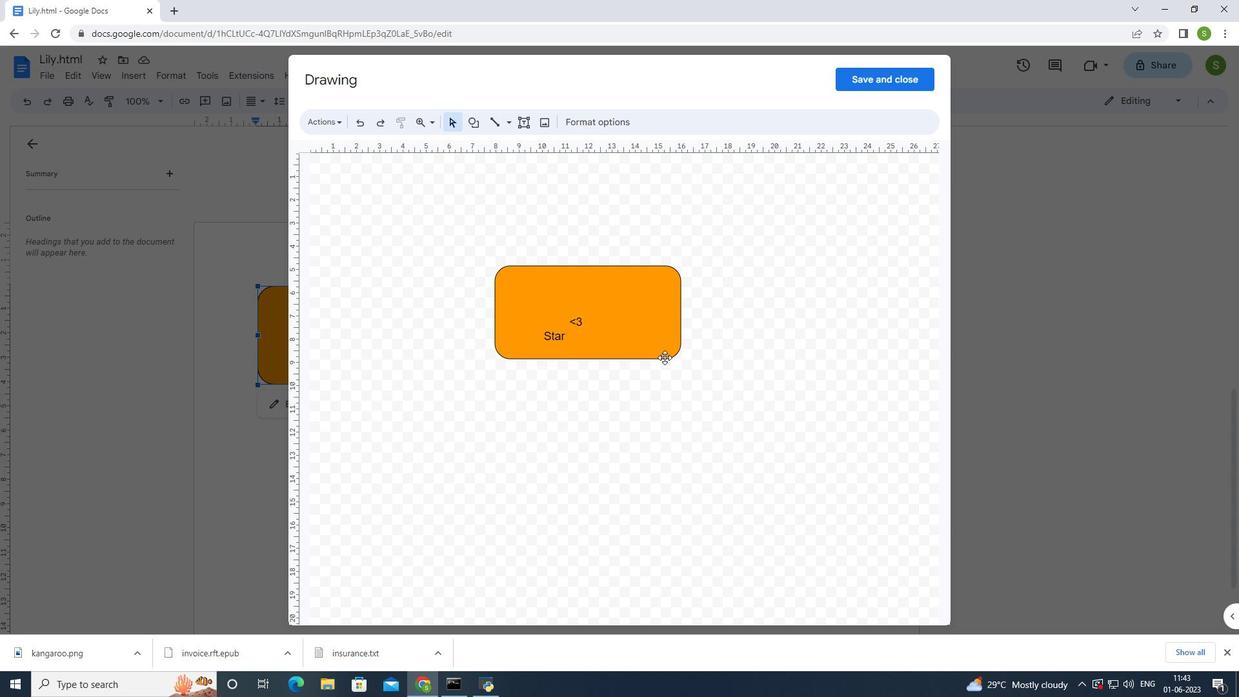 
Action: Mouse moved to (849, 76)
Screenshot: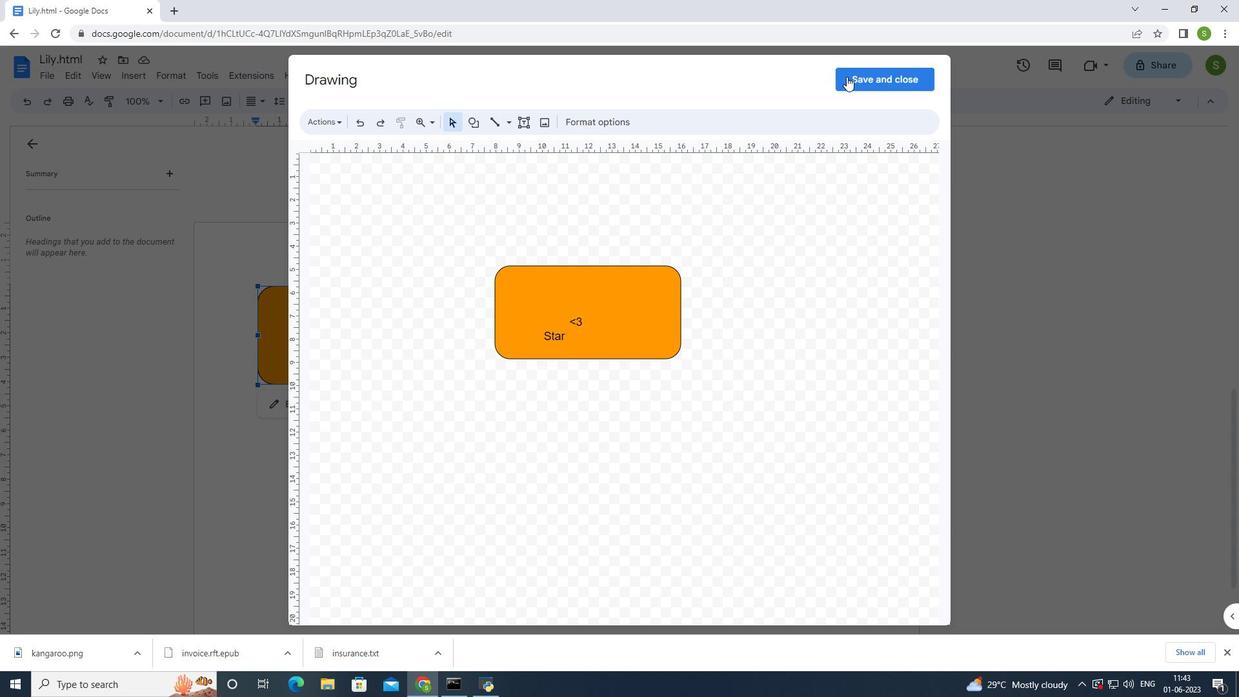 
Action: Mouse pressed left at (849, 76)
Screenshot: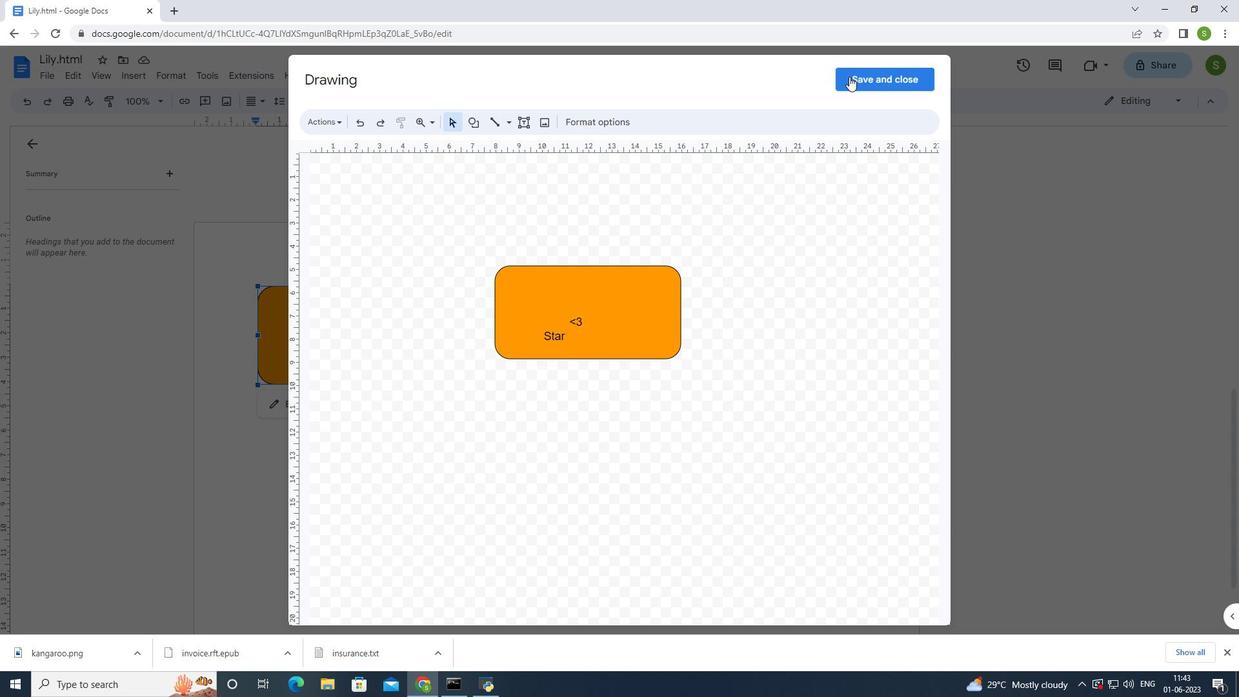 
Action: Mouse moved to (556, 314)
Screenshot: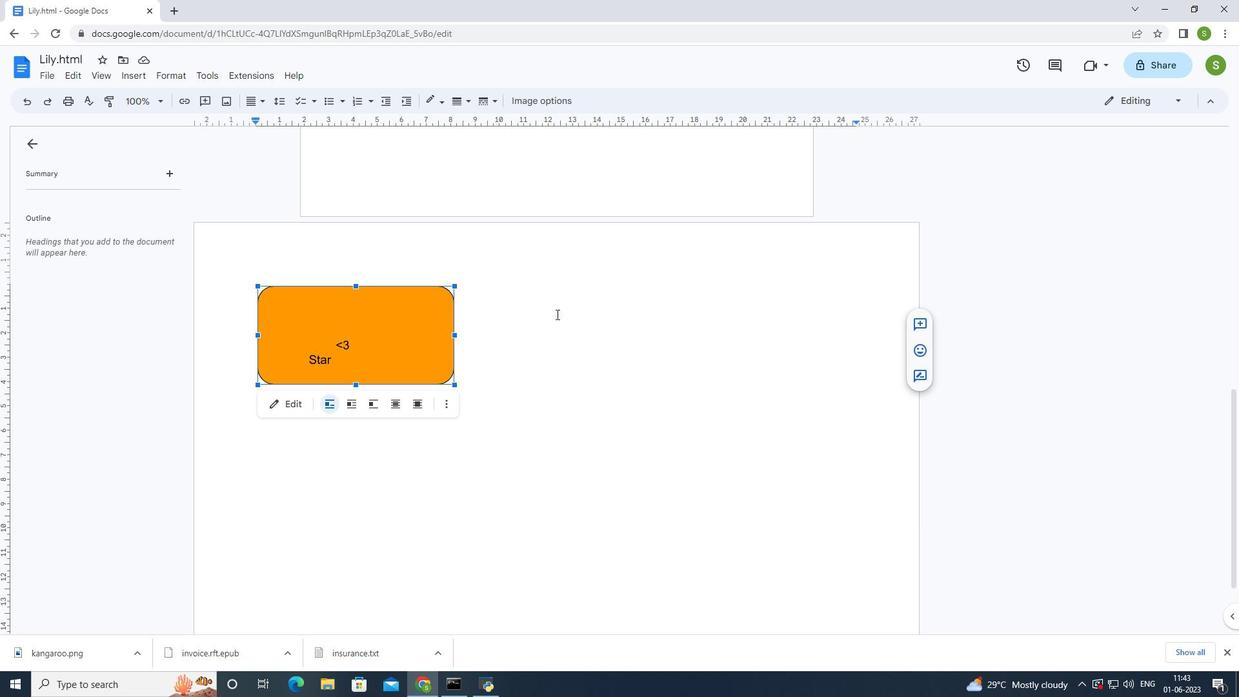 
Action: Mouse scrolled (556, 315) with delta (0, 0)
Screenshot: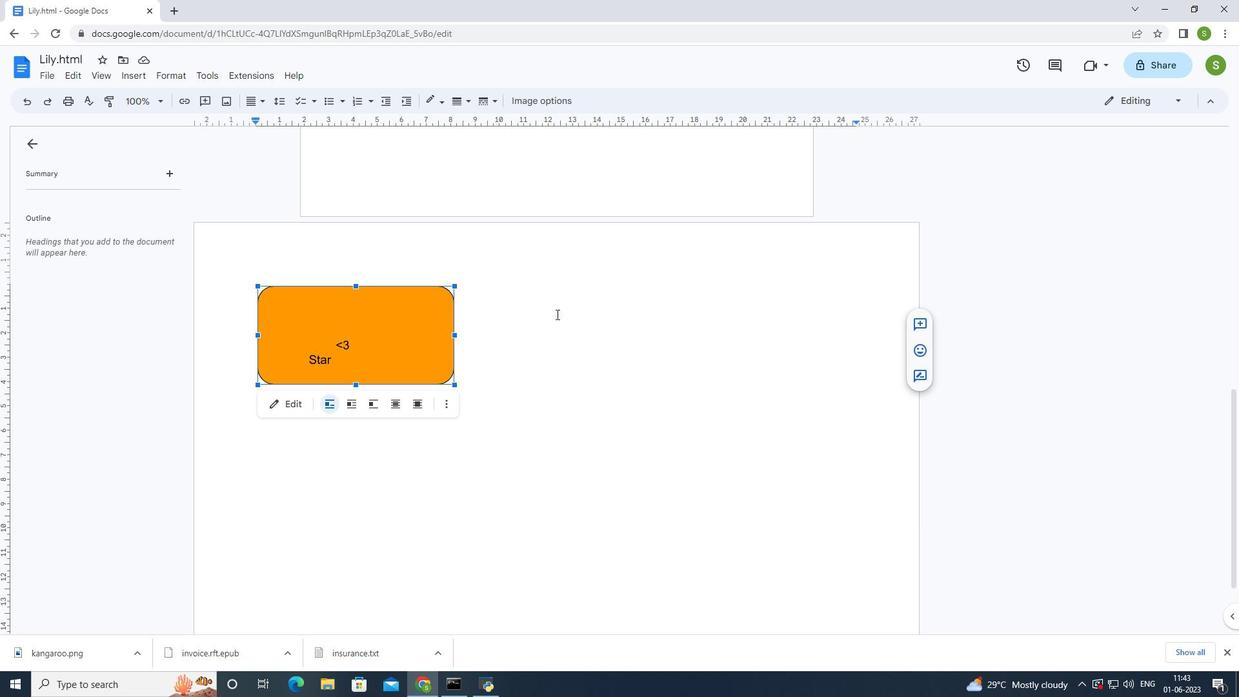 
Action: Mouse moved to (556, 313)
Screenshot: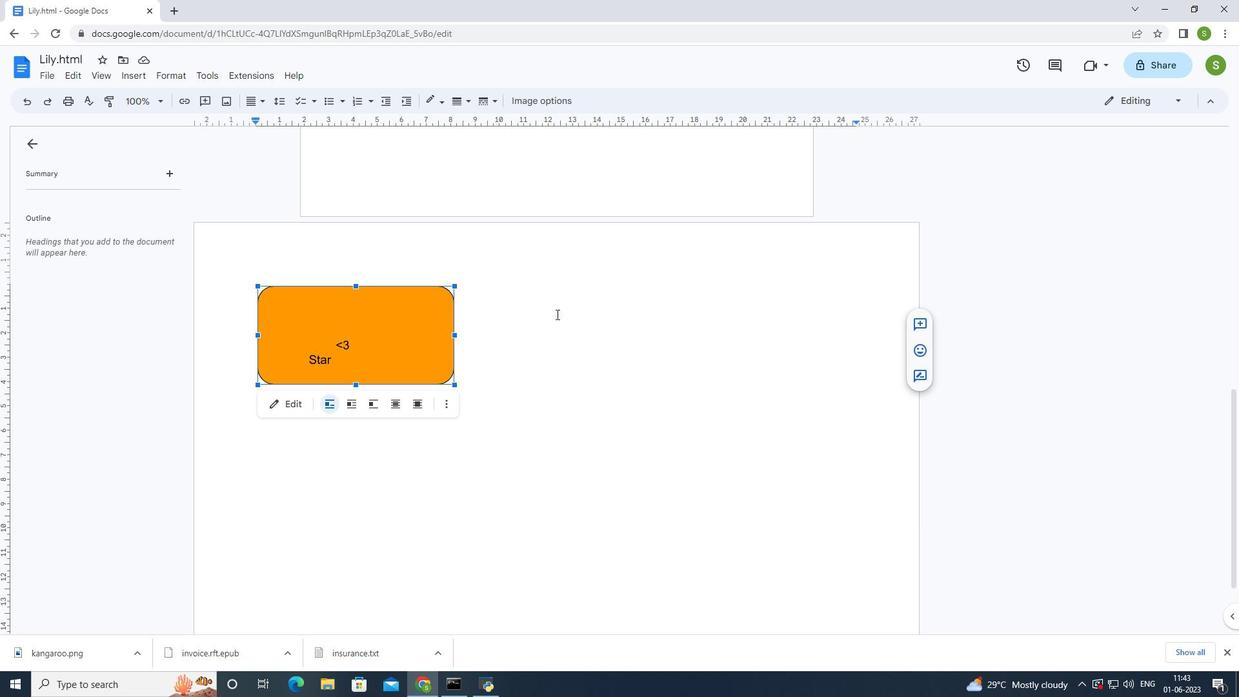 
Action: Mouse scrolled (556, 314) with delta (0, 0)
Screenshot: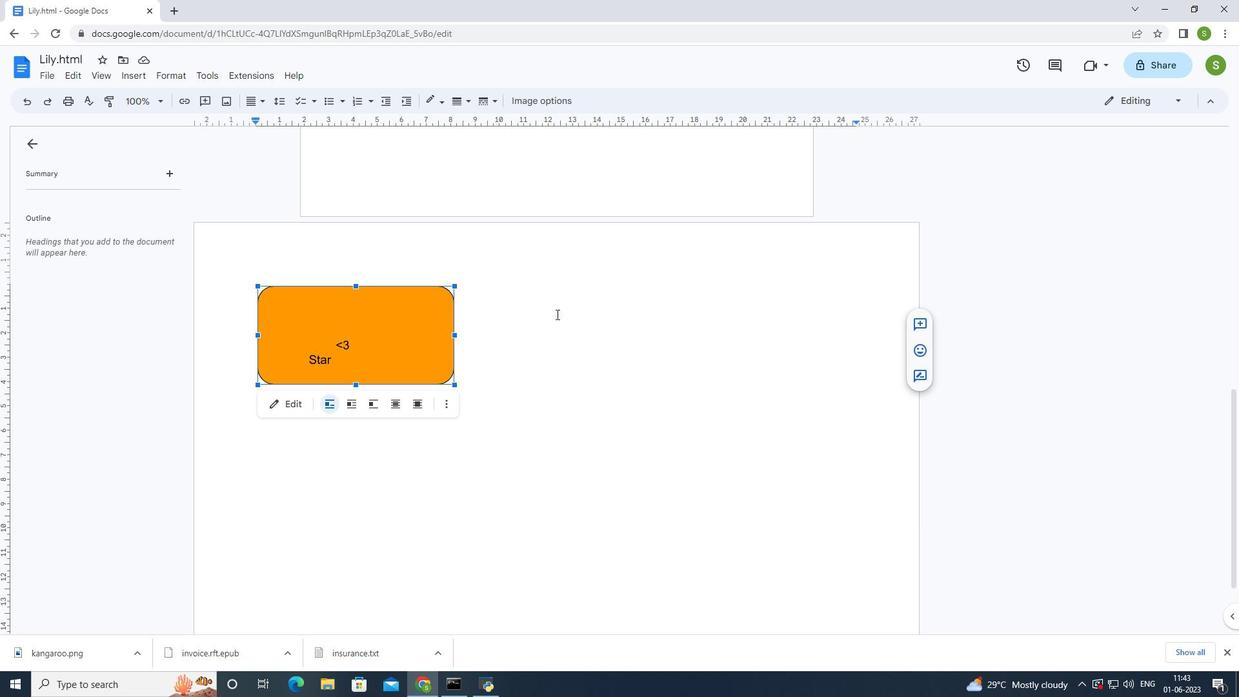 
Action: Mouse moved to (556, 313)
Screenshot: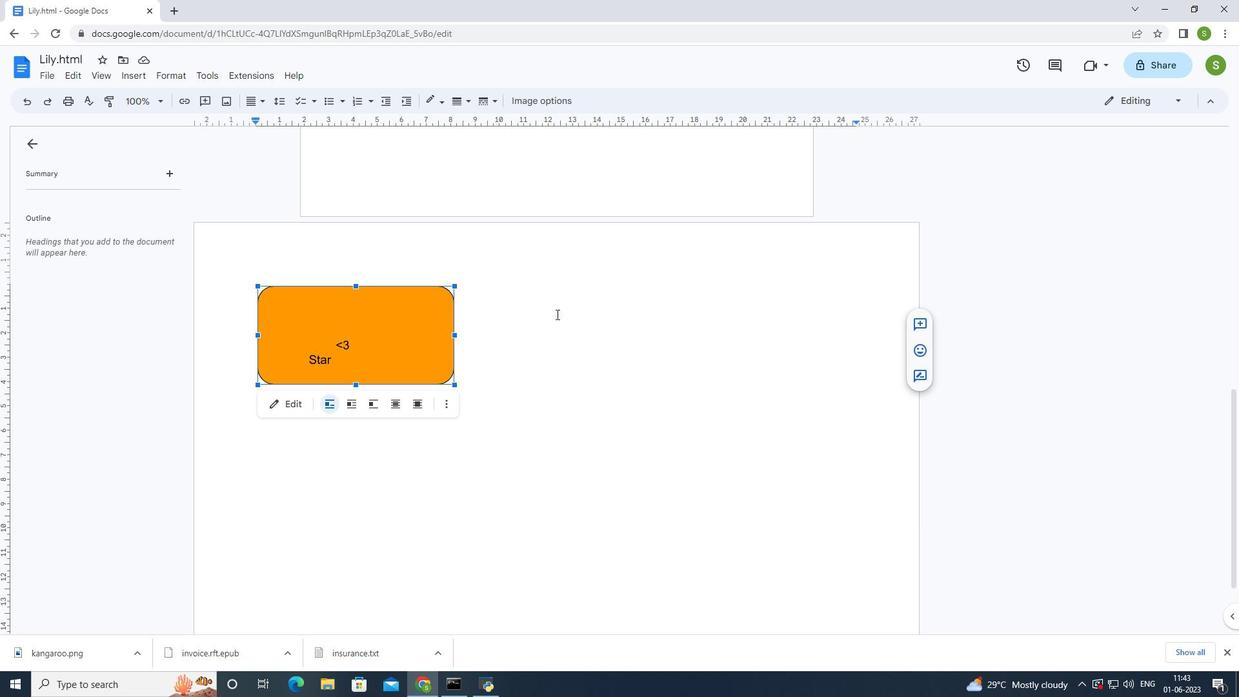 
Action: Mouse scrolled (556, 313) with delta (0, 0)
Screenshot: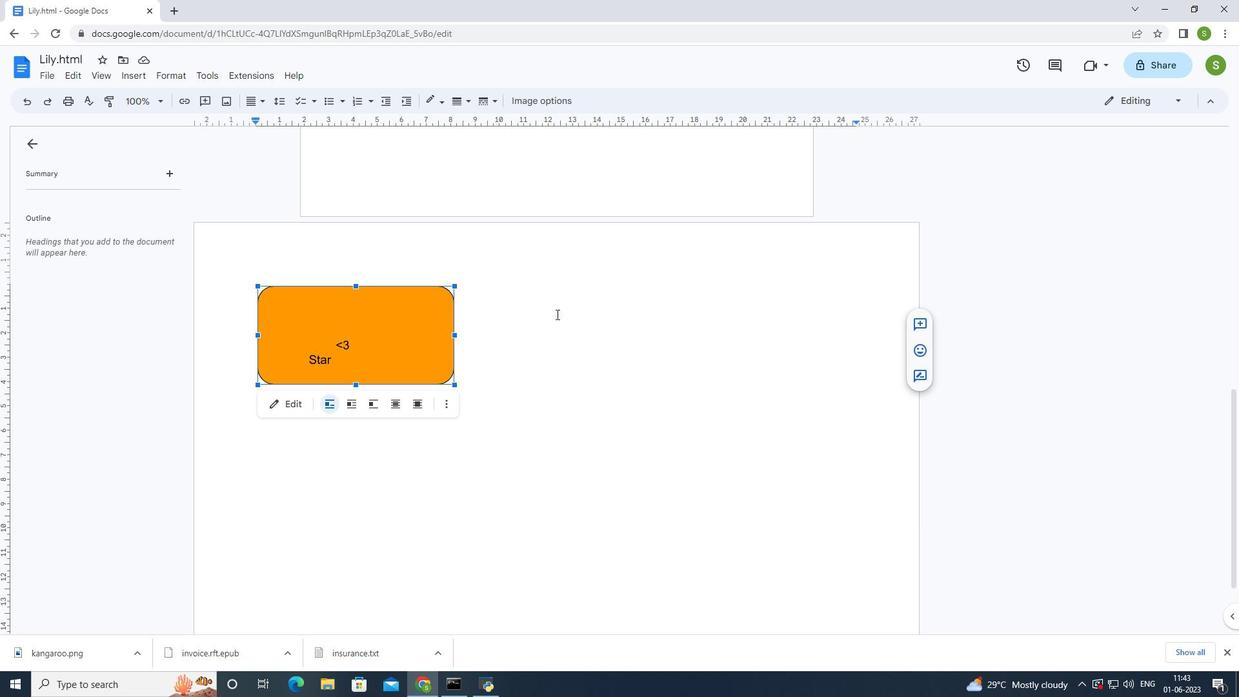
Action: Mouse moved to (556, 312)
Screenshot: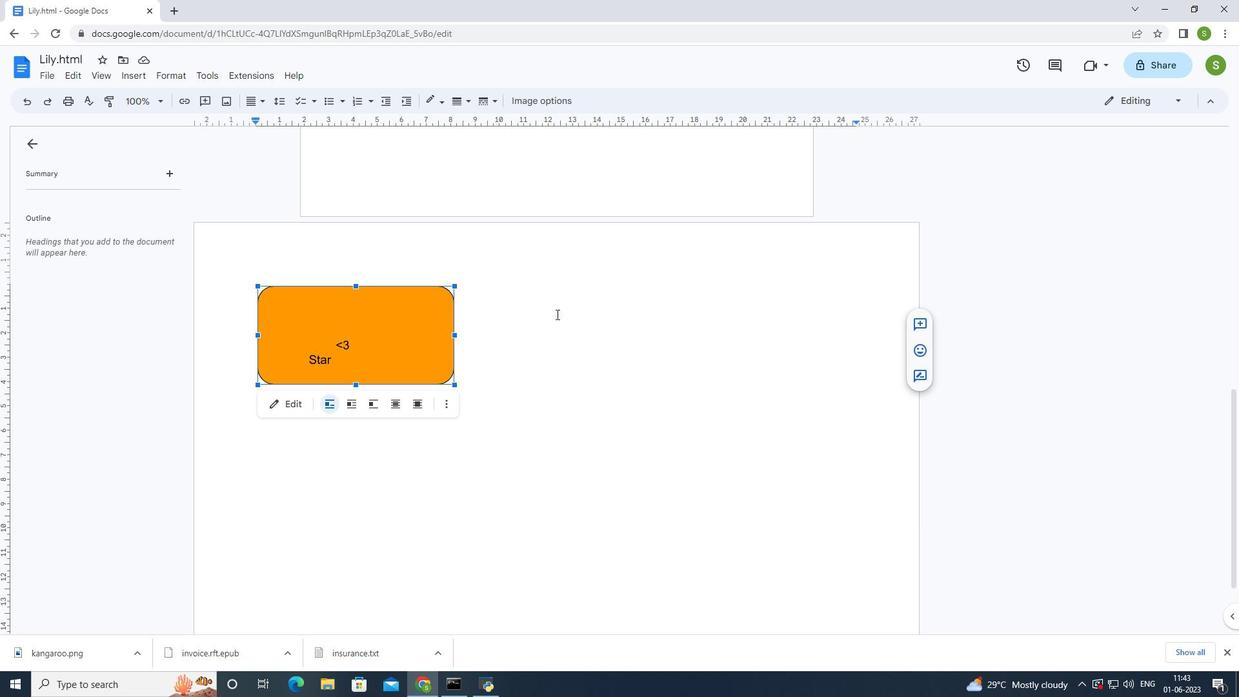 
Action: Mouse scrolled (556, 313) with delta (0, 0)
Screenshot: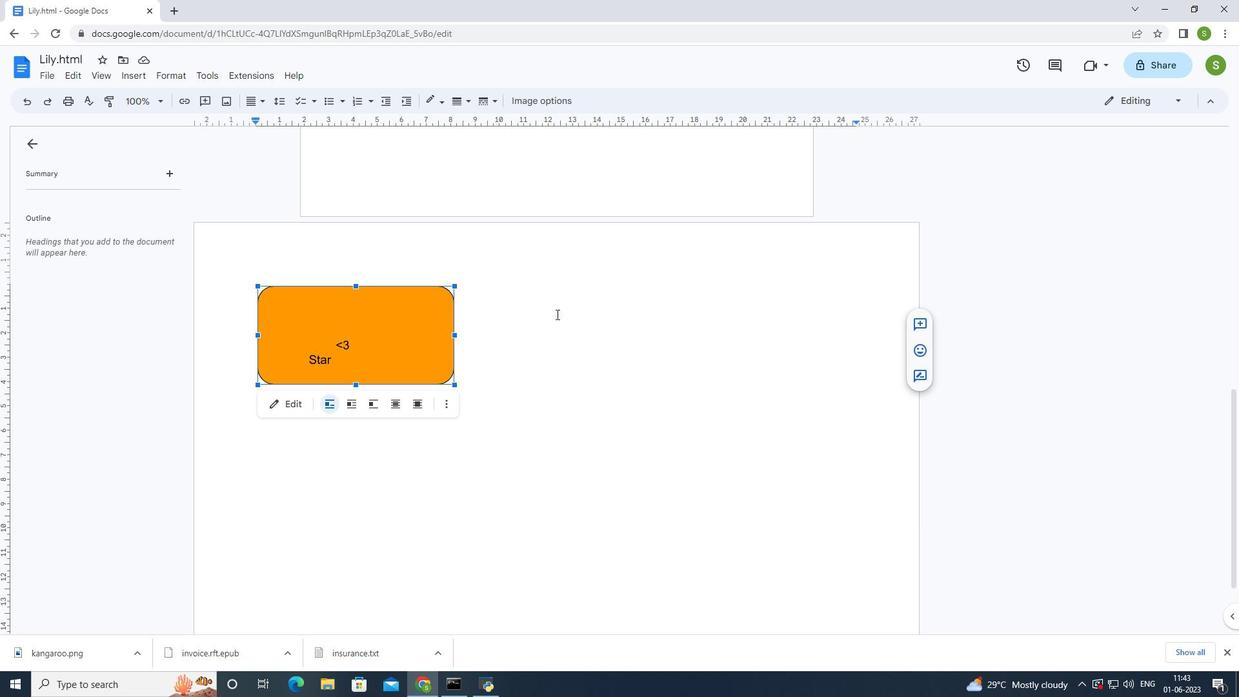 
Action: Mouse scrolled (556, 313) with delta (0, 0)
Screenshot: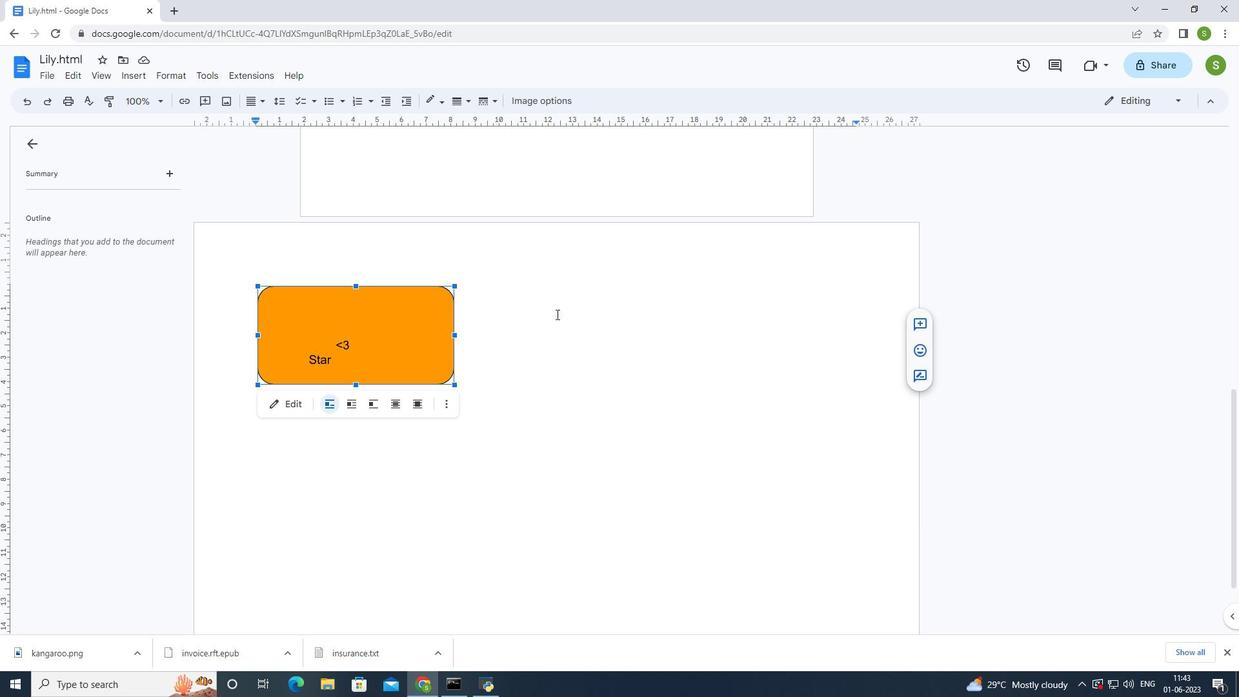 
Action: Mouse moved to (559, 298)
Screenshot: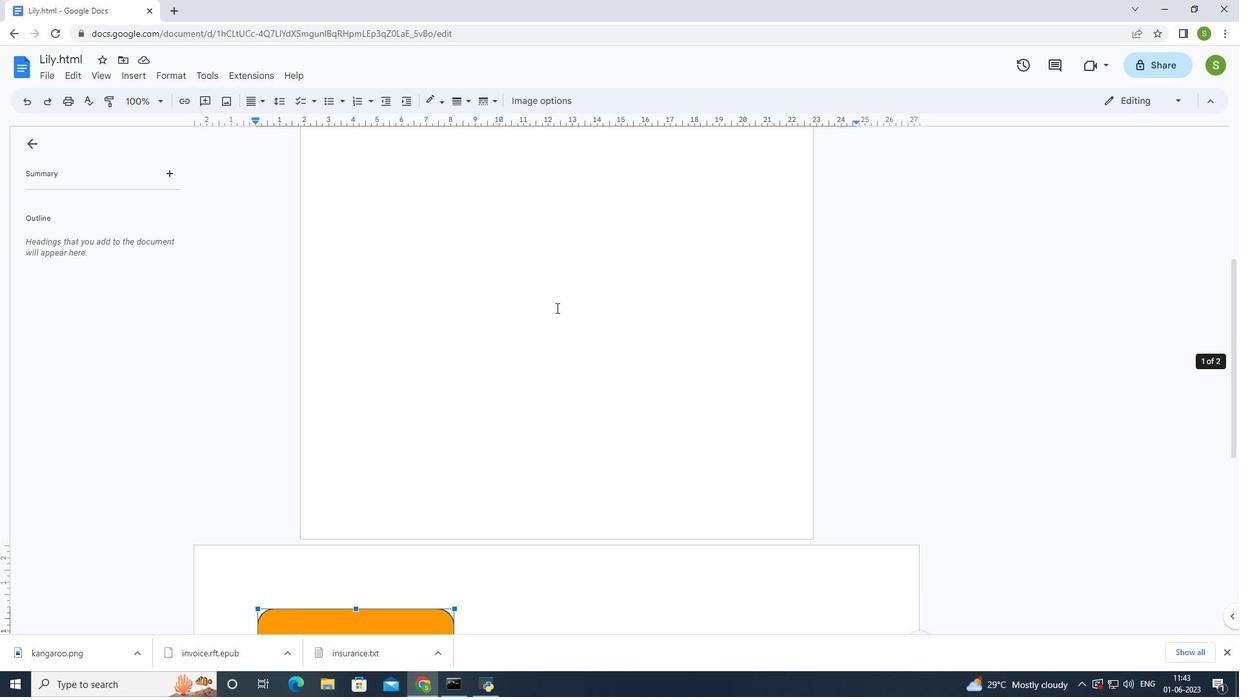 
Action: Mouse pressed left at (559, 298)
Screenshot: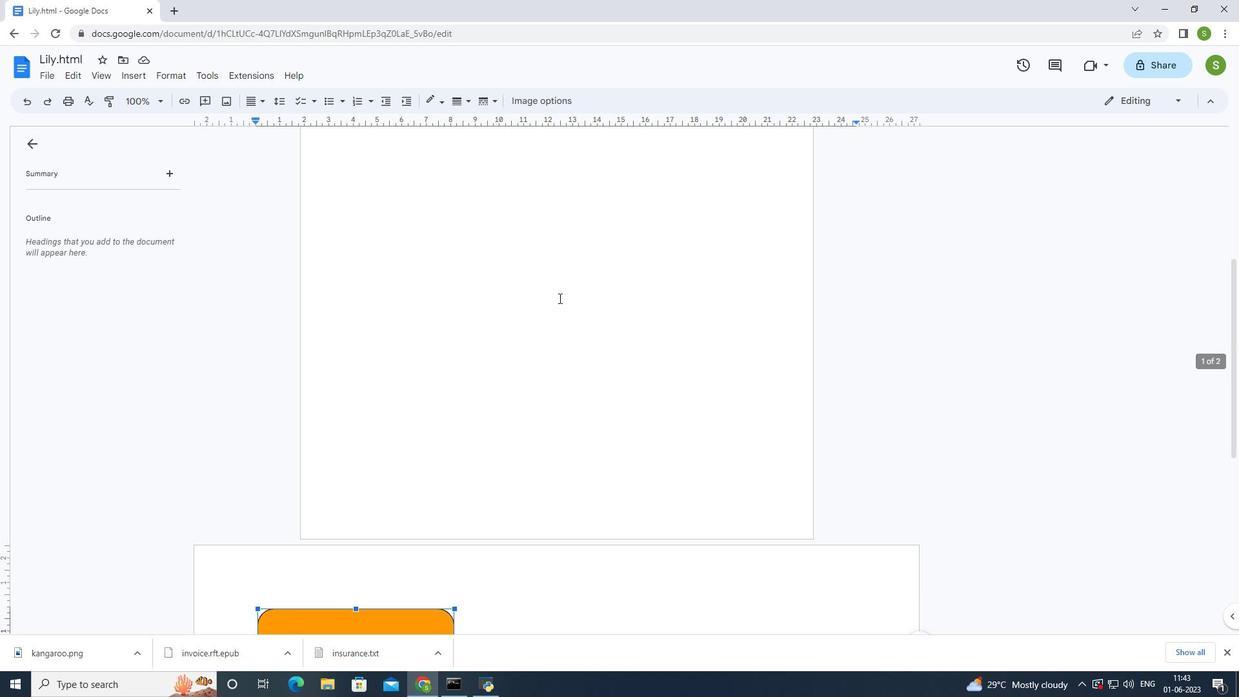 
Action: Mouse moved to (453, 253)
Screenshot: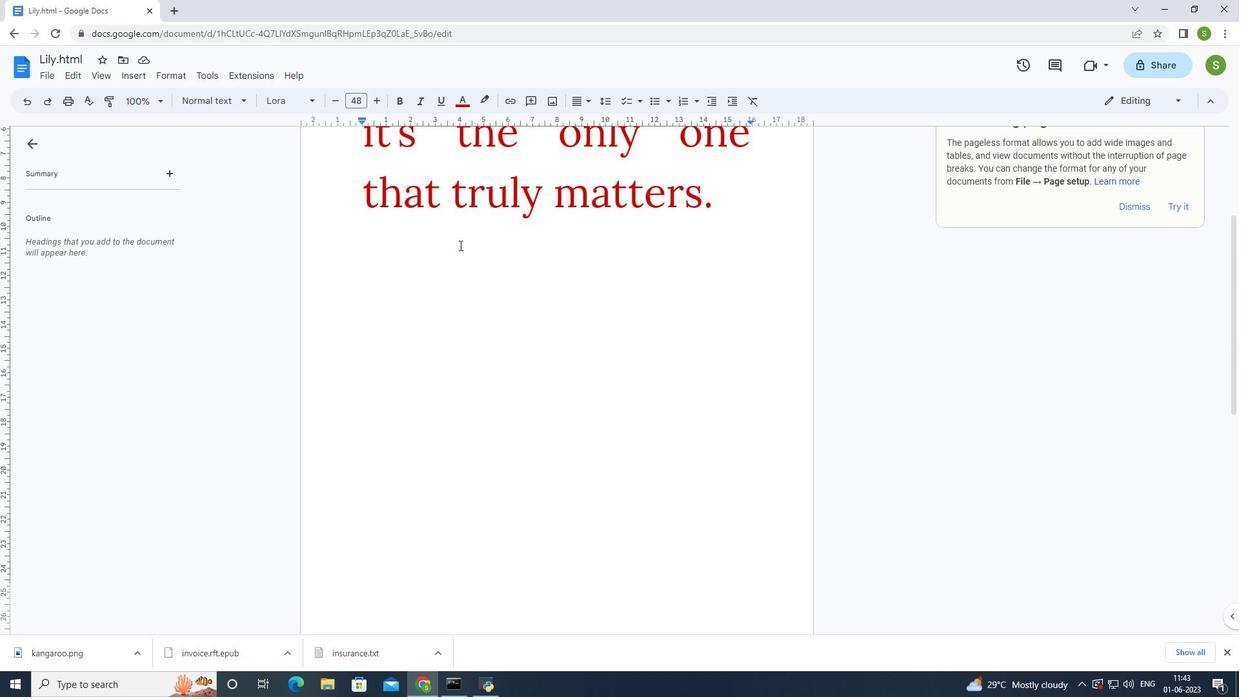 
Action: Mouse scrolled (453, 254) with delta (0, 0)
Screenshot: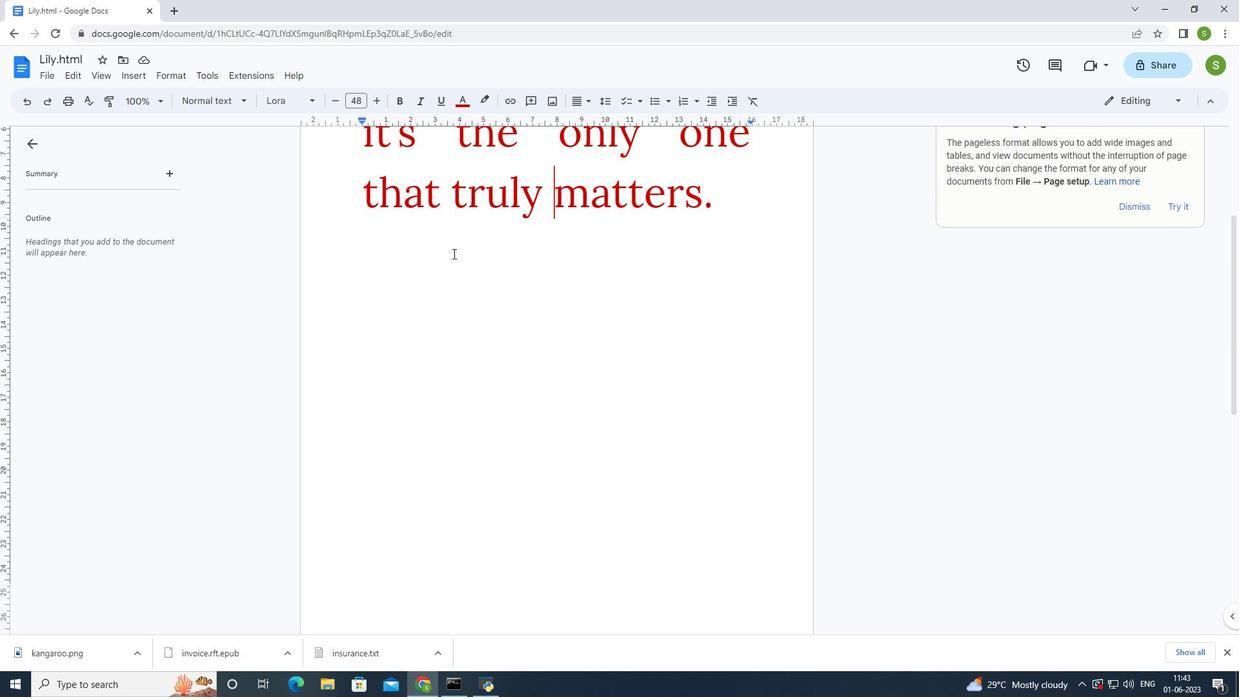 
Action: Mouse scrolled (453, 254) with delta (0, 0)
Screenshot: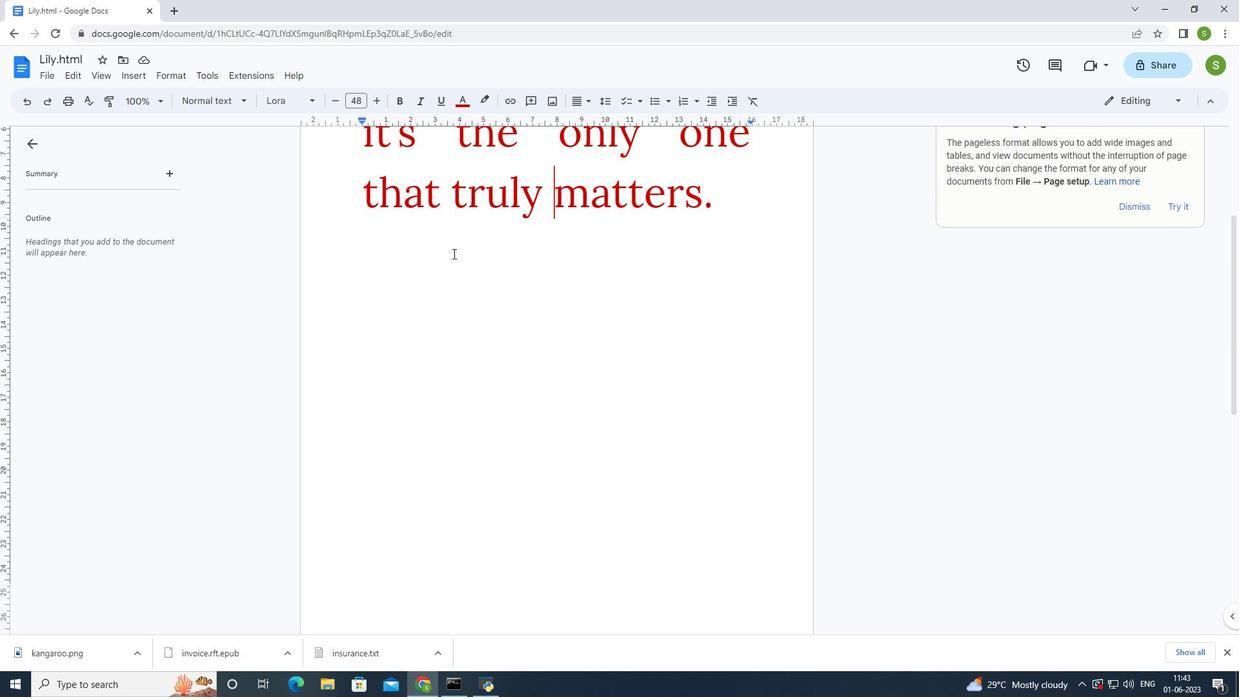 
Action: Mouse scrolled (453, 254) with delta (0, 0)
Screenshot: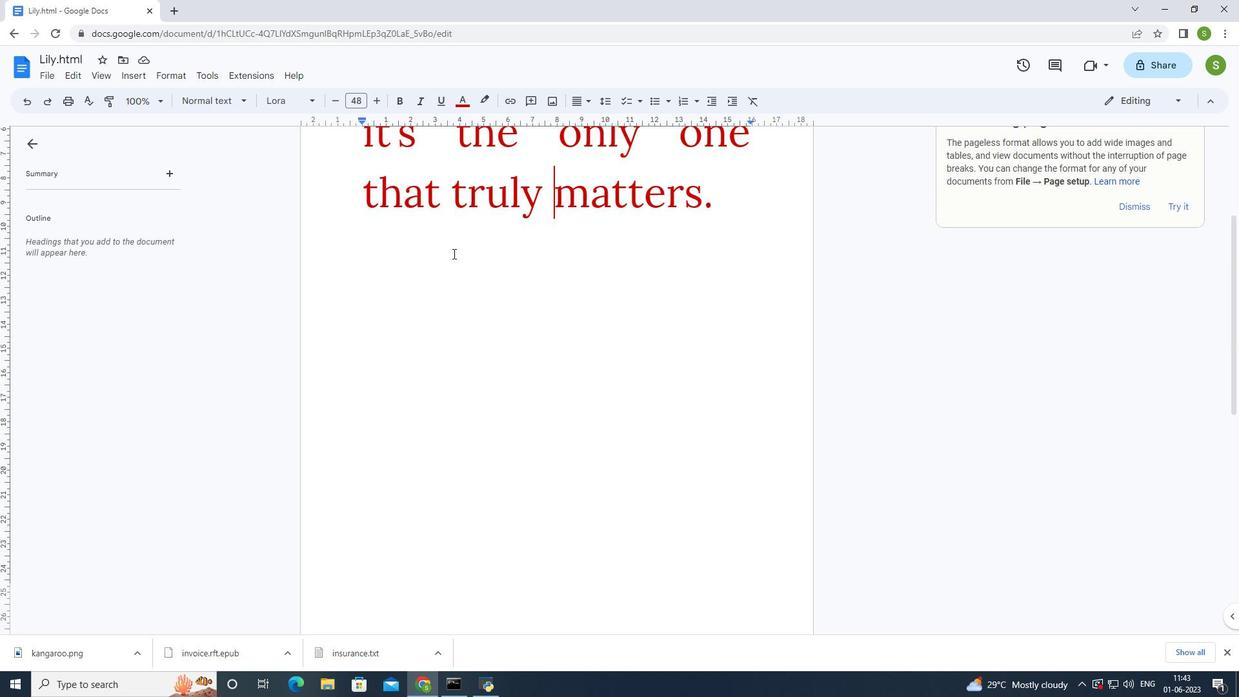 
Action: Mouse scrolled (453, 254) with delta (0, 0)
Screenshot: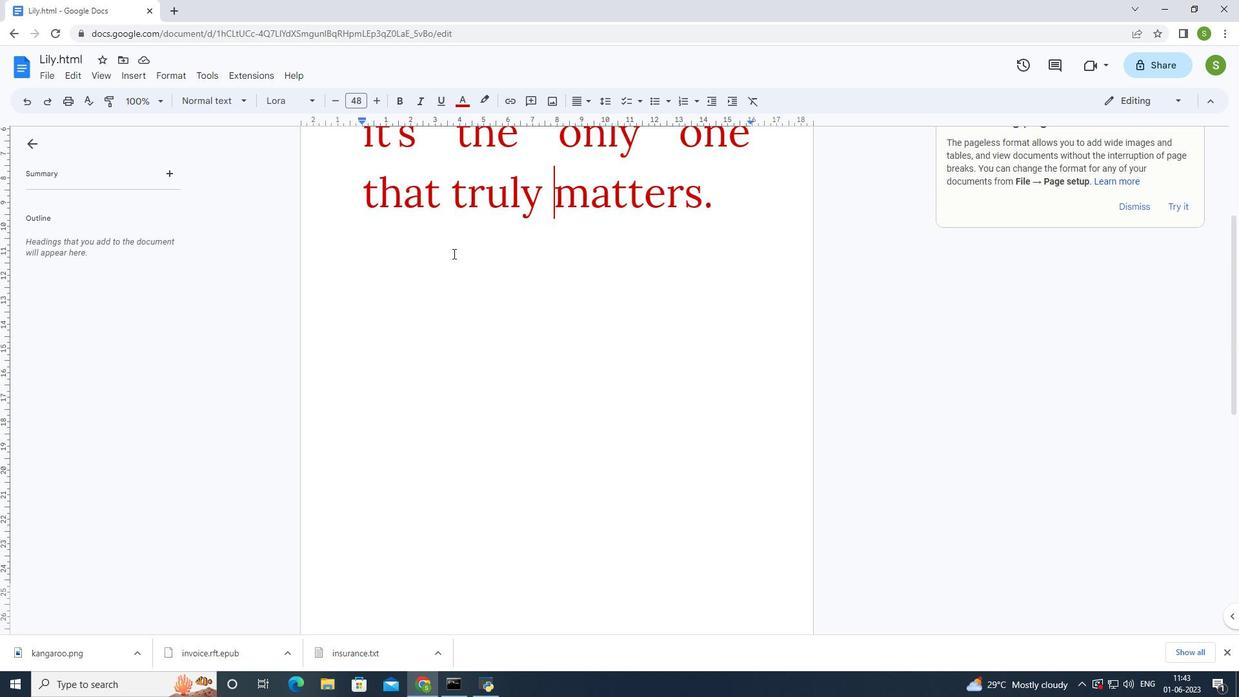 
Action: Mouse moved to (356, 221)
Screenshot: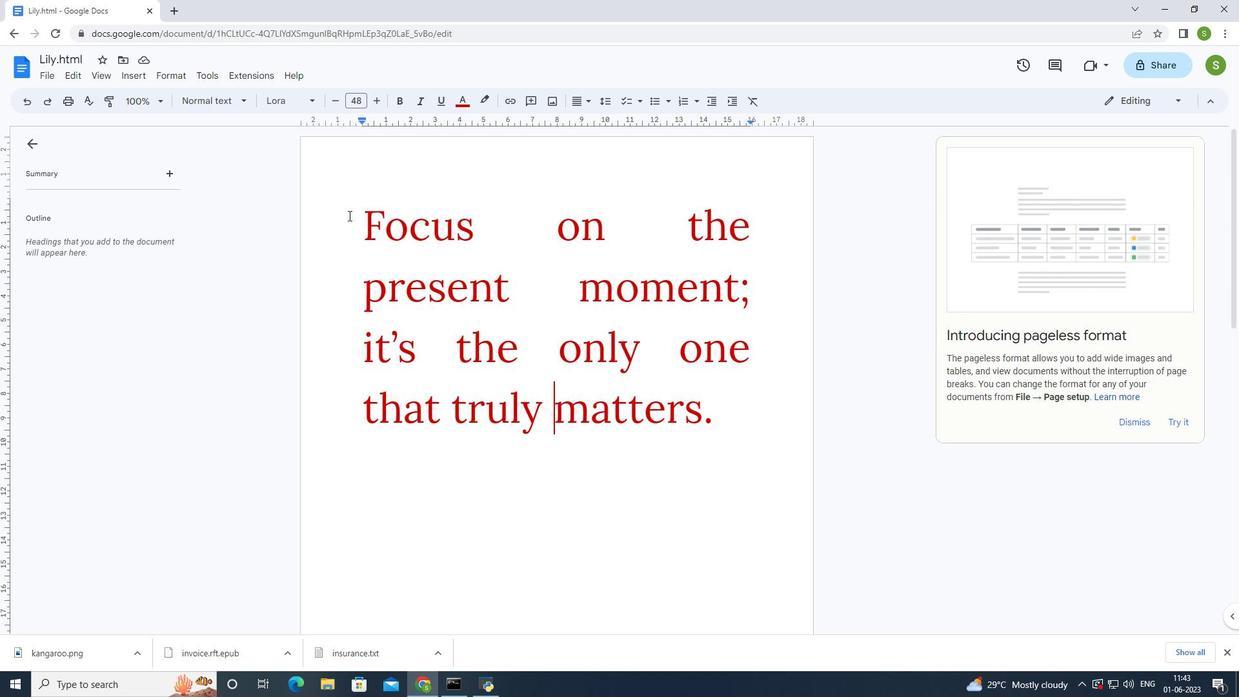 
Action: Mouse pressed left at (356, 221)
Screenshot: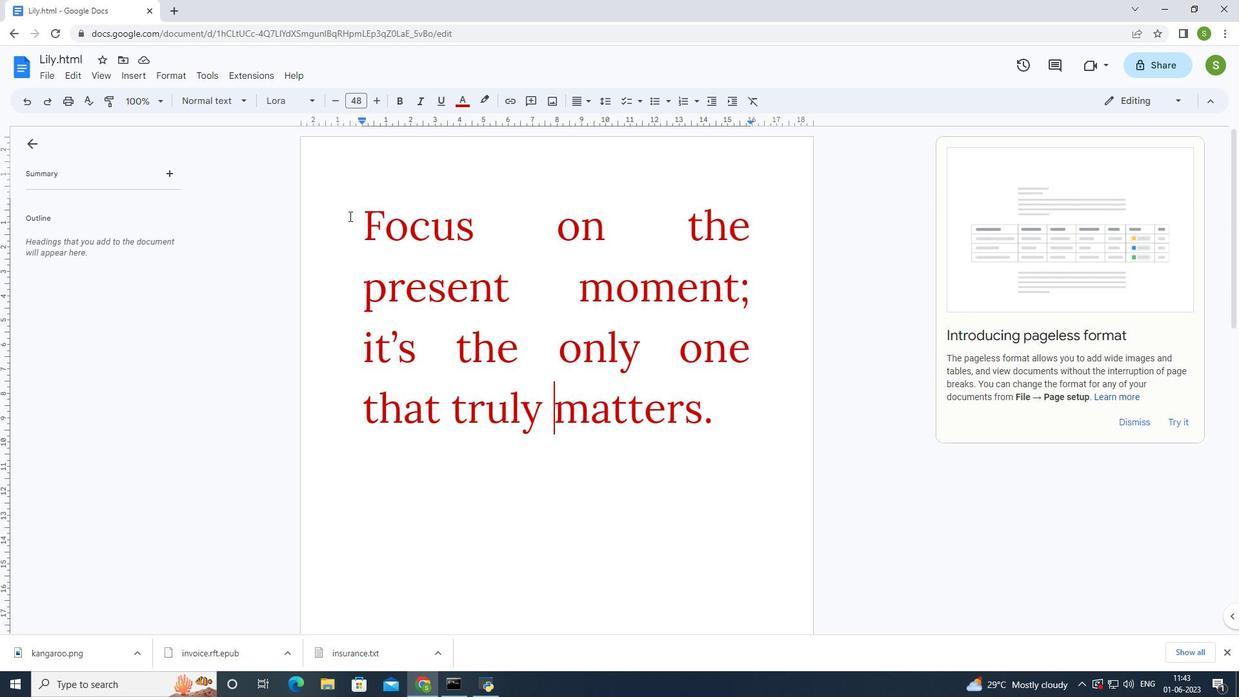 
Action: Mouse moved to (134, 78)
Screenshot: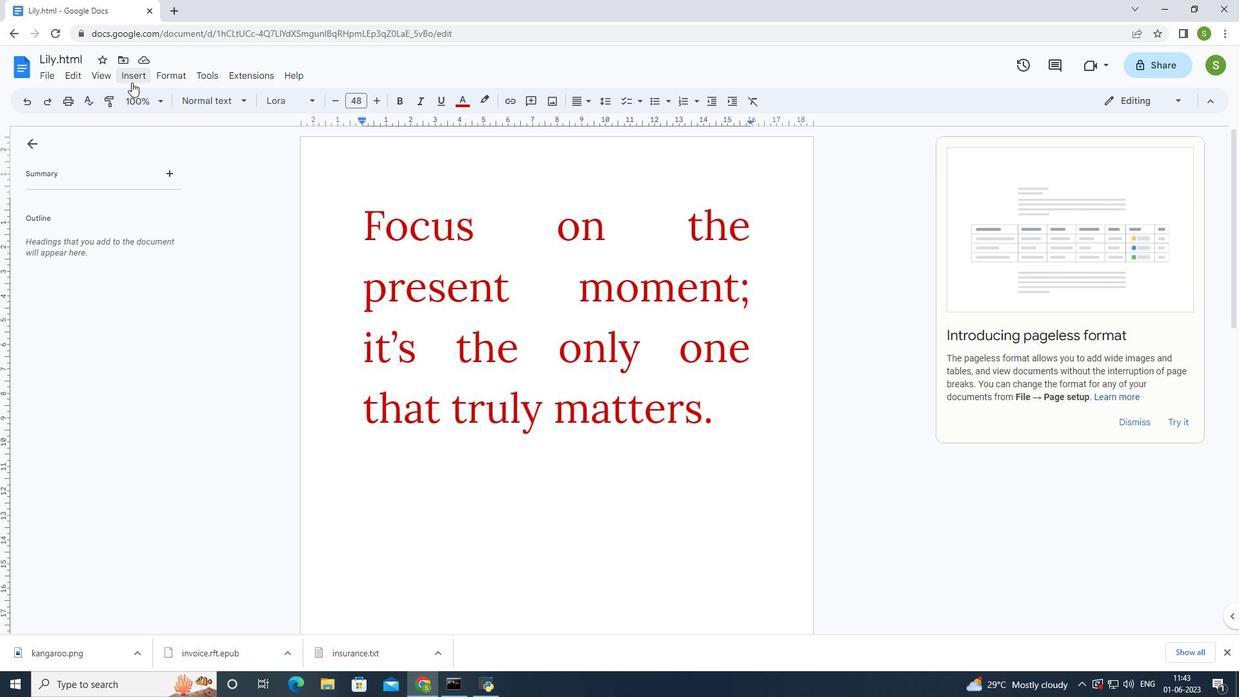 
Action: Mouse pressed left at (134, 78)
Screenshot: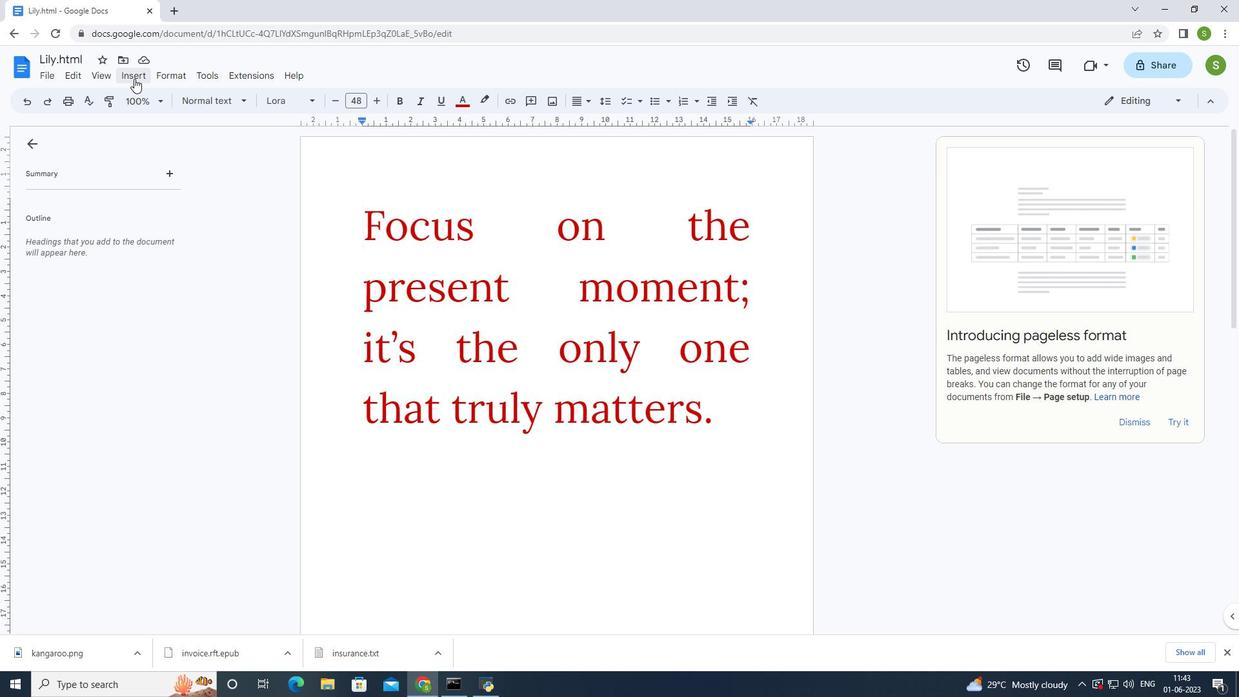 
Action: Mouse moved to (170, 199)
Screenshot: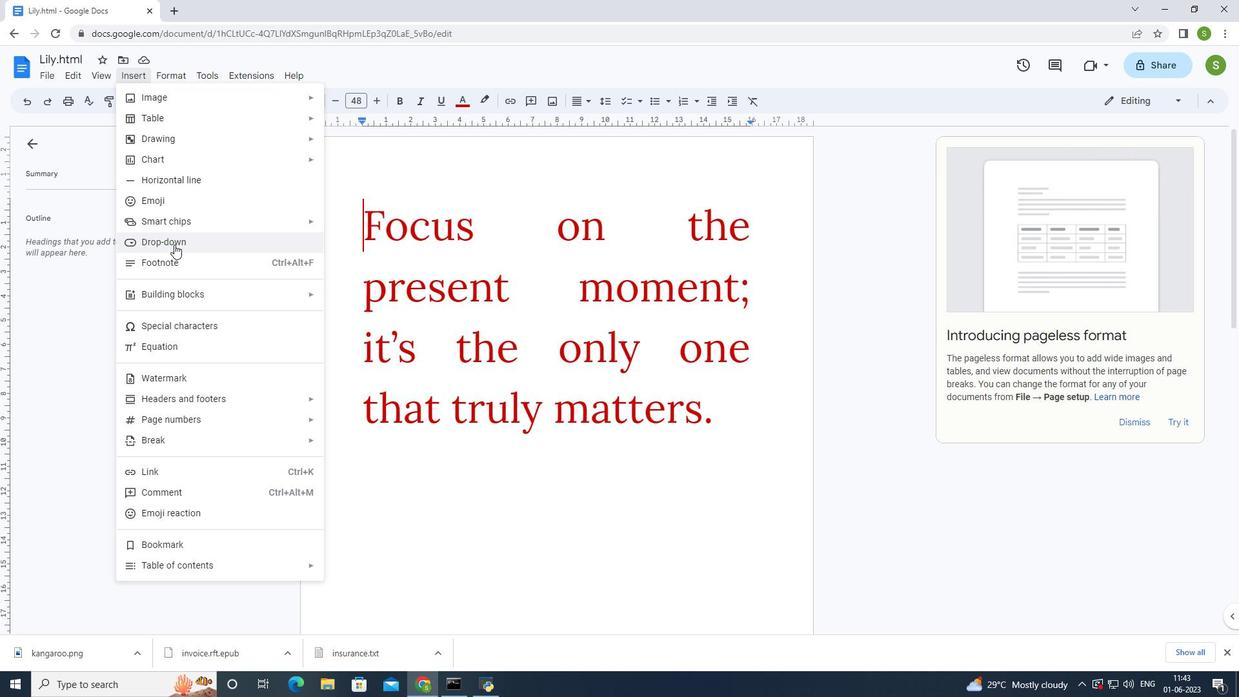 
Action: Mouse pressed left at (170, 199)
Screenshot: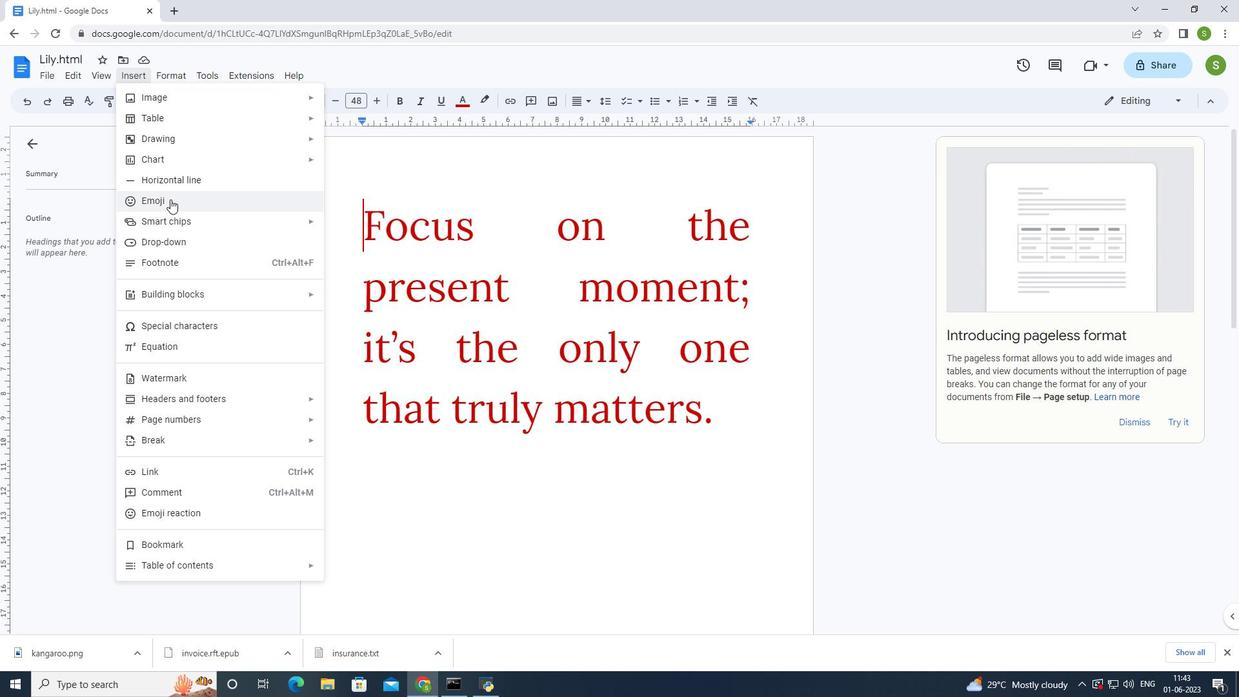 
Action: Mouse moved to (493, 378)
Screenshot: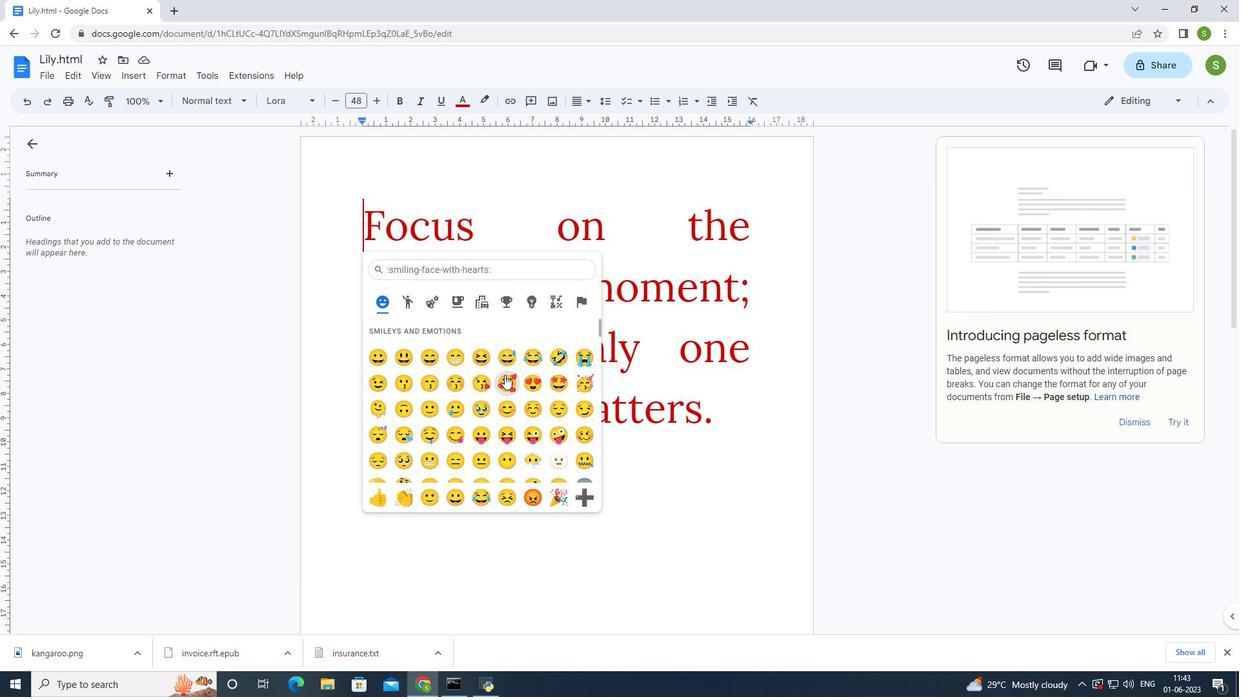 
Action: Mouse scrolled (493, 378) with delta (0, 0)
Screenshot: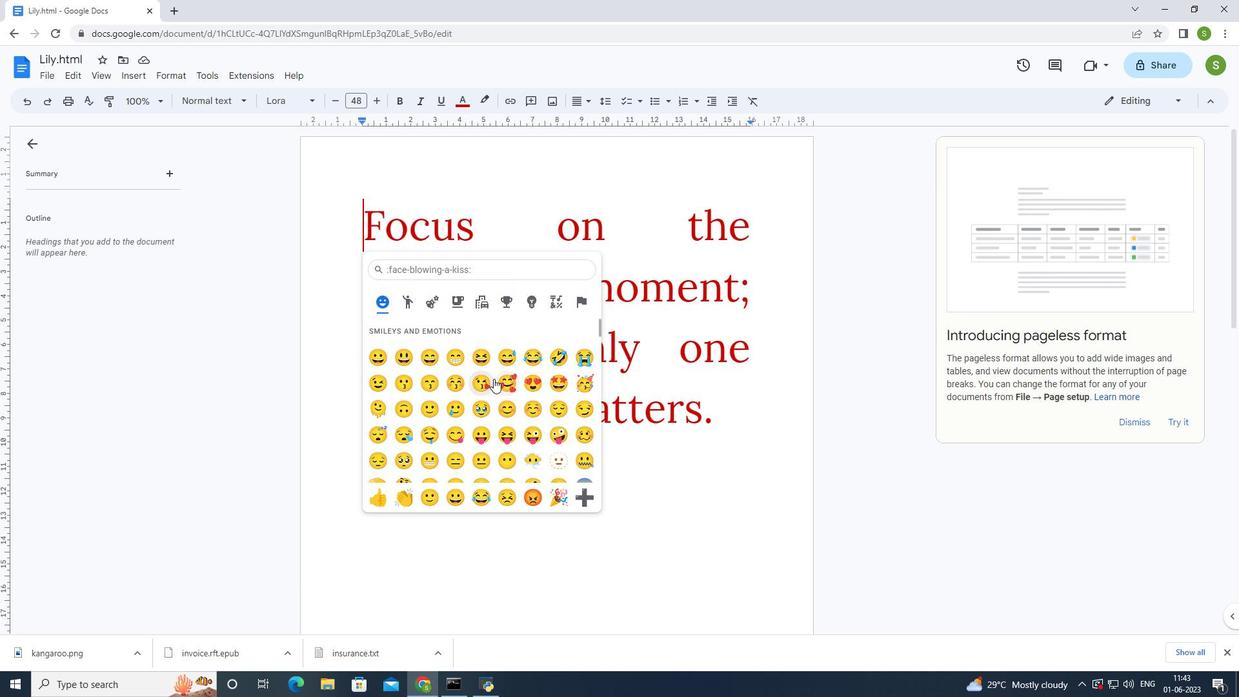 
Action: Mouse scrolled (493, 378) with delta (0, 0)
Screenshot: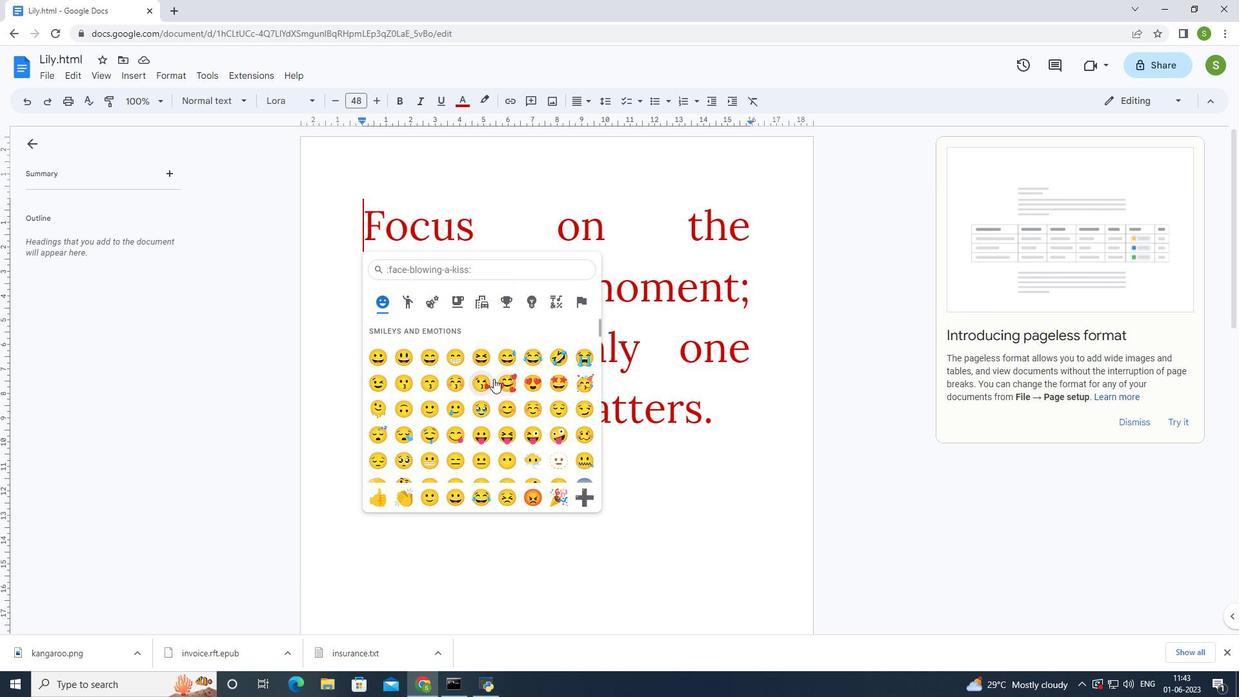 
Action: Mouse scrolled (493, 378) with delta (0, 0)
Screenshot: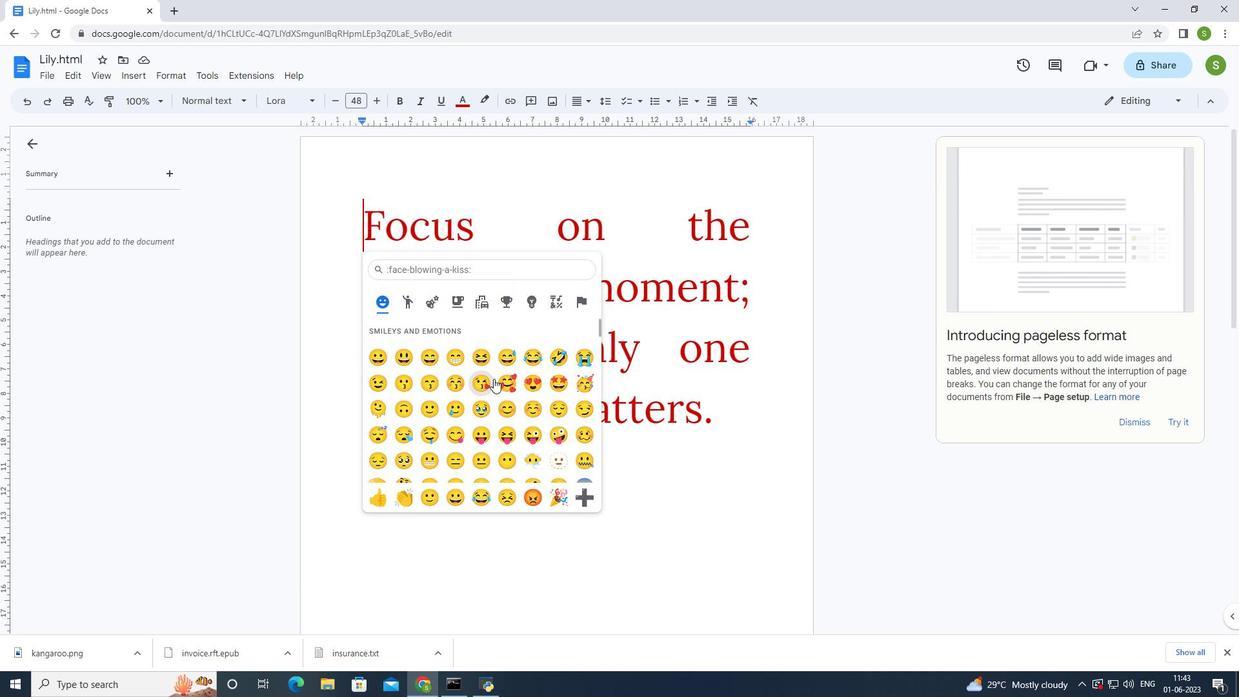 
Action: Mouse scrolled (493, 378) with delta (0, 0)
Screenshot: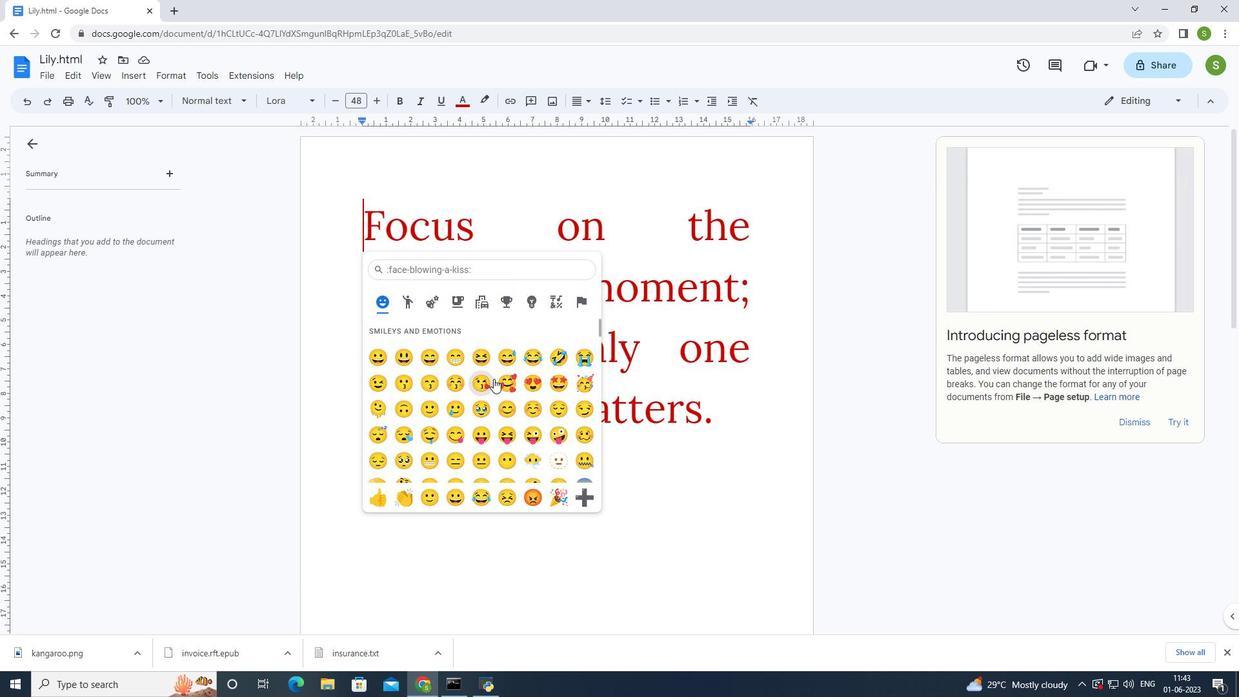 
Action: Mouse moved to (492, 378)
Screenshot: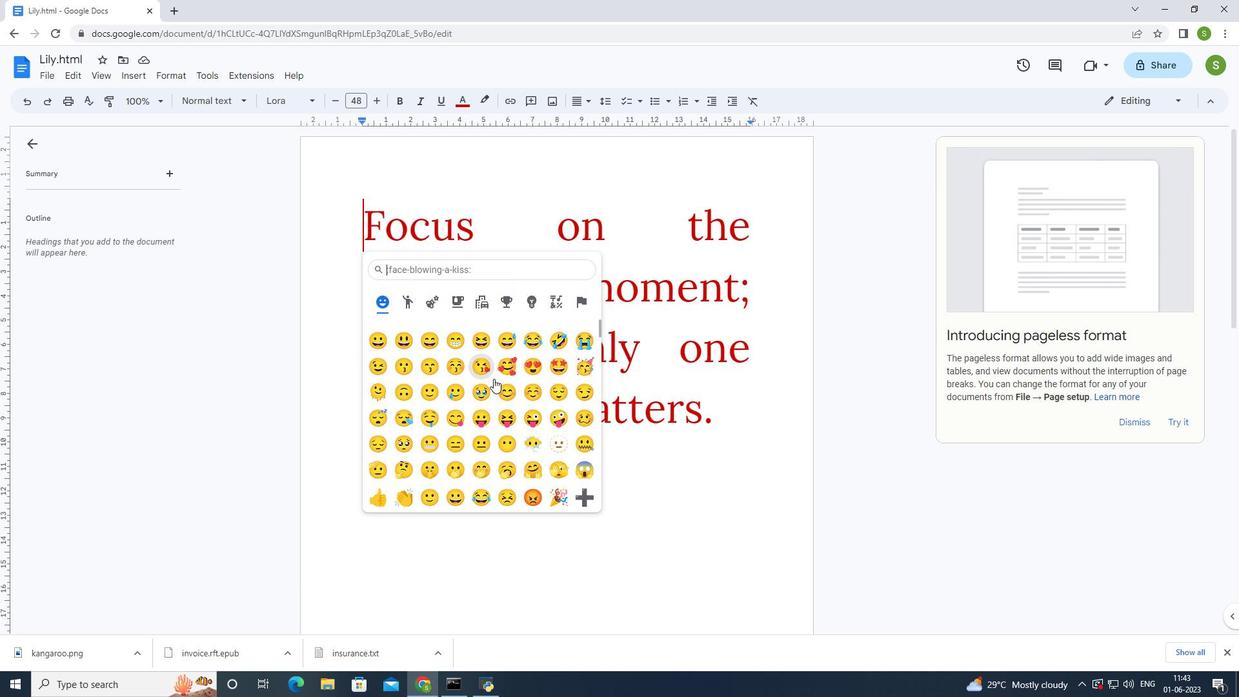 
Action: Mouse scrolled (492, 378) with delta (0, 0)
Screenshot: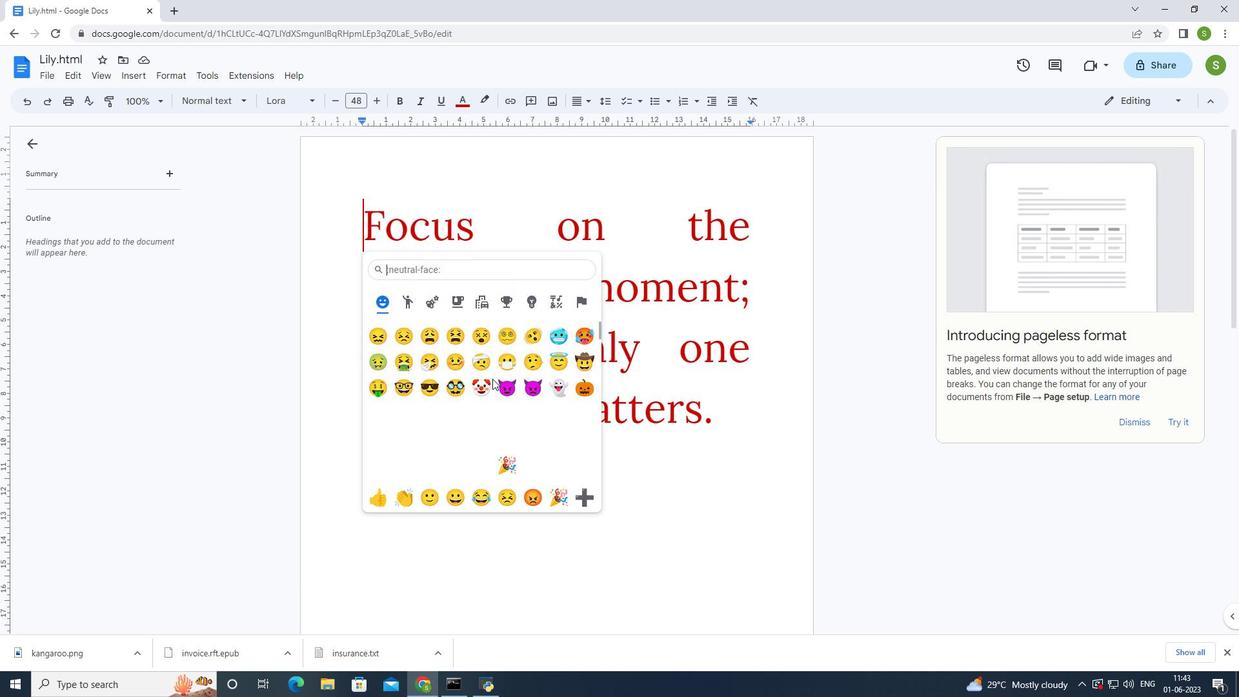 
Action: Mouse scrolled (492, 378) with delta (0, 0)
Screenshot: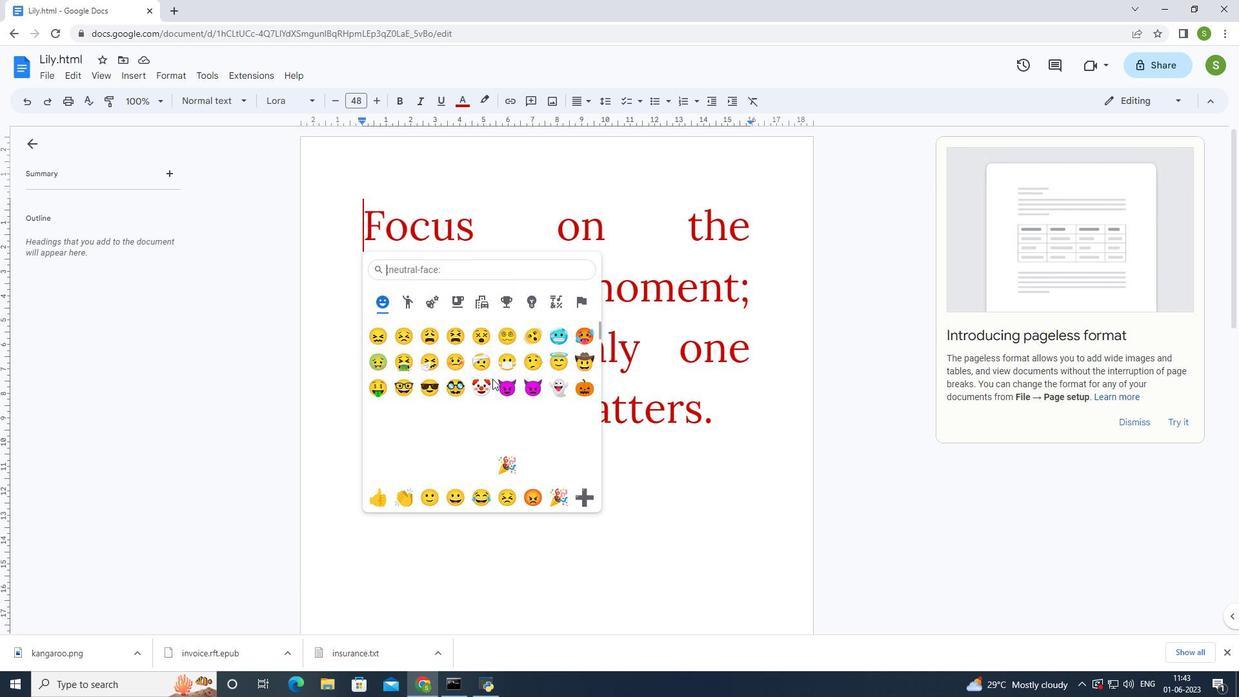 
Action: Mouse scrolled (492, 378) with delta (0, 0)
Screenshot: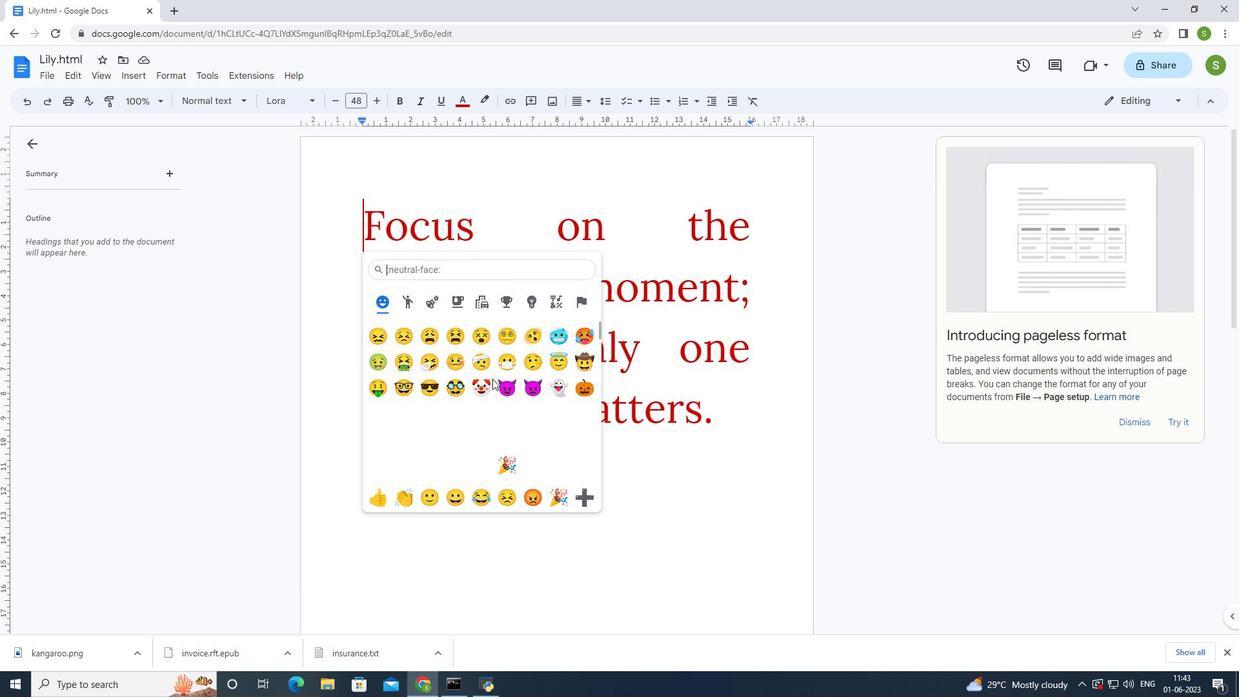 
Action: Mouse moved to (491, 378)
Screenshot: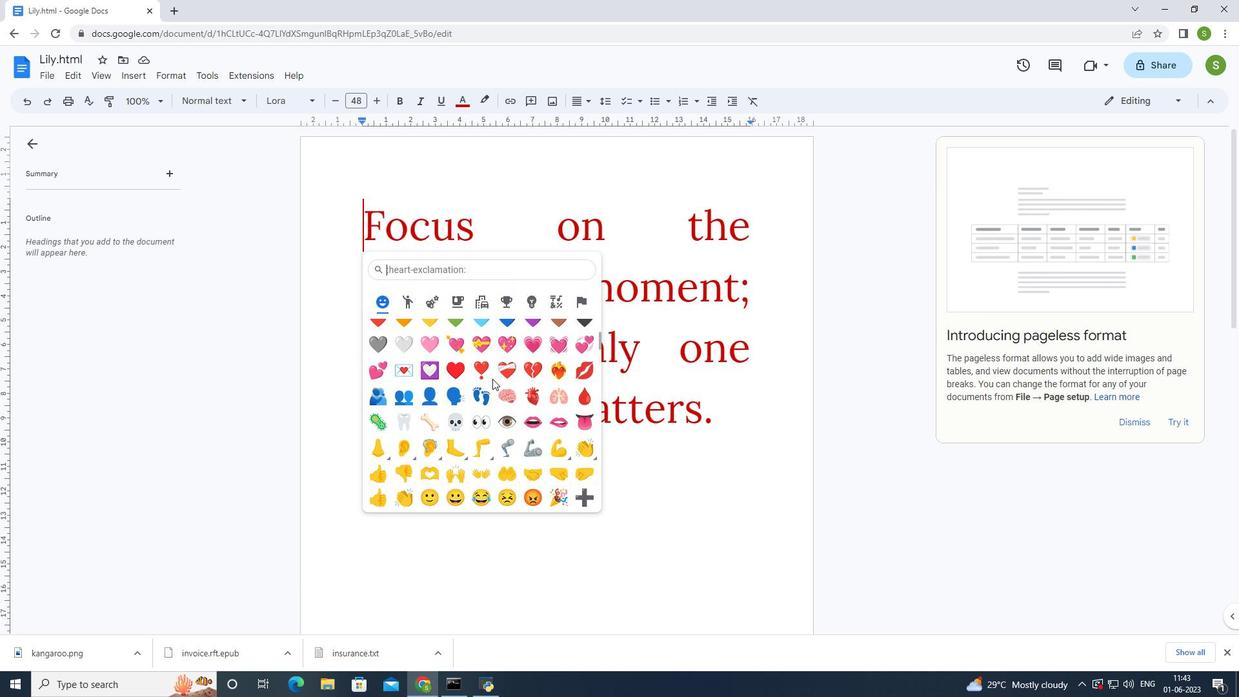 
Action: Mouse scrolled (491, 378) with delta (0, 0)
Screenshot: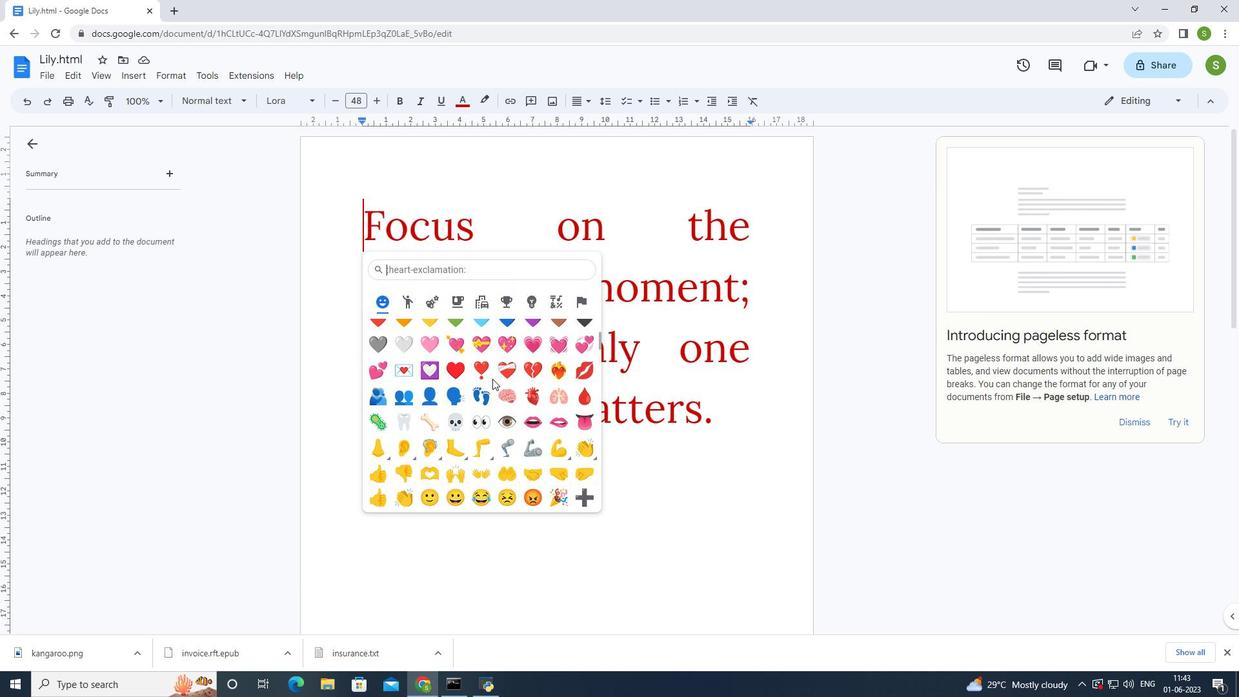 
Action: Mouse moved to (435, 402)
Screenshot: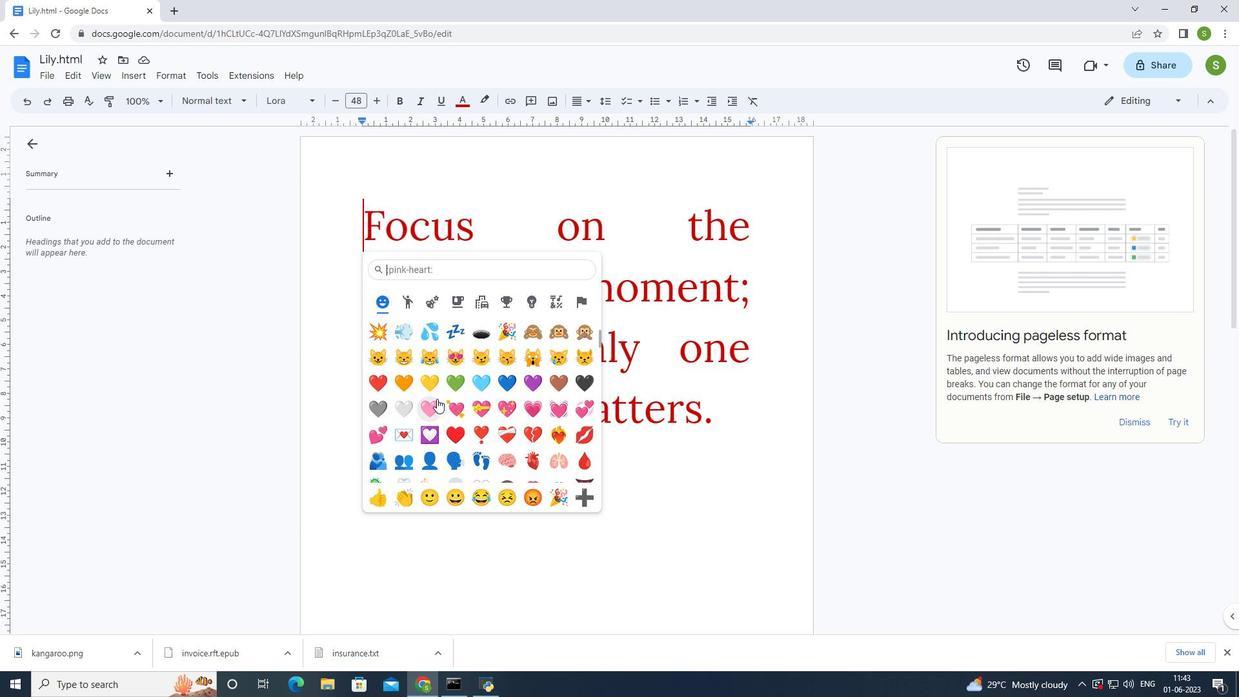 
Action: Mouse pressed left at (435, 402)
Screenshot: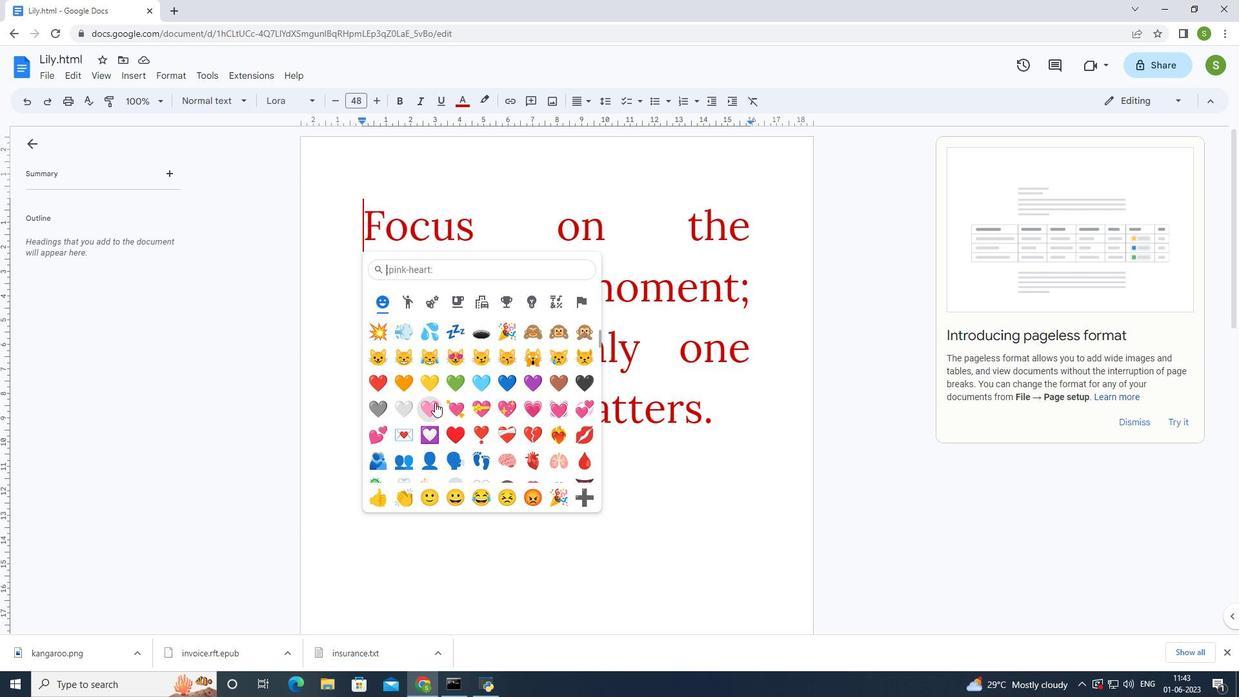 
Action: Mouse moved to (648, 395)
Screenshot: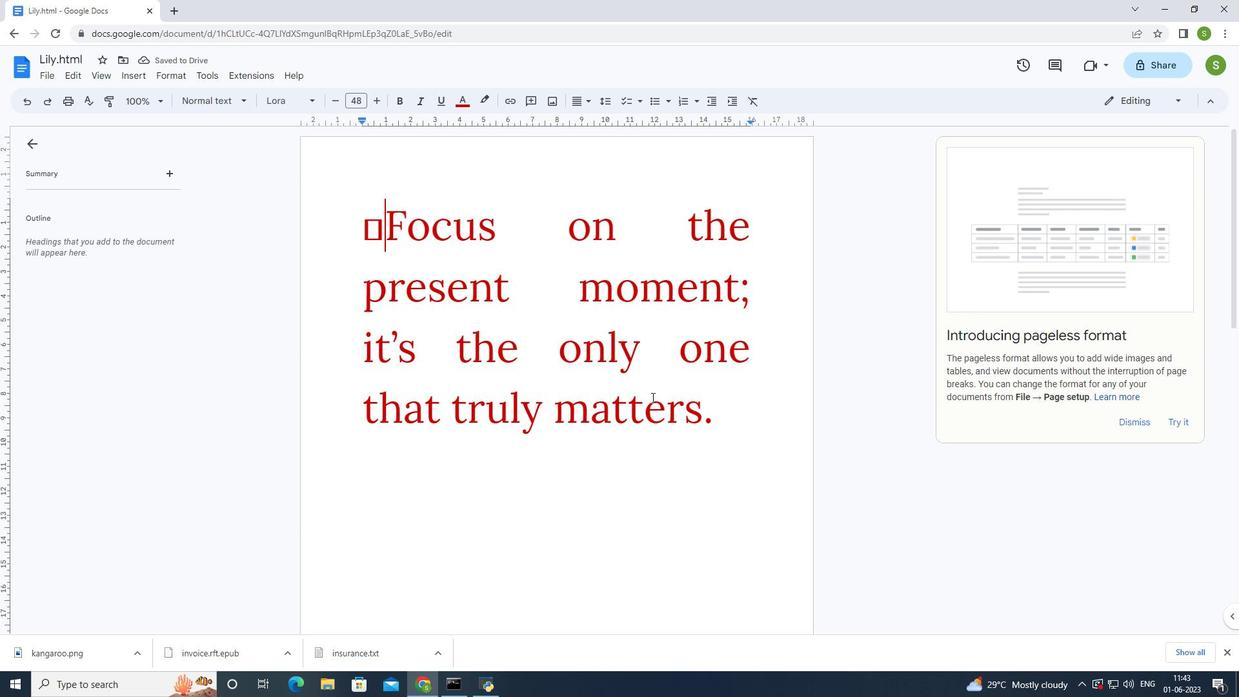 
Action: Key pressed ctrl+S
Screenshot: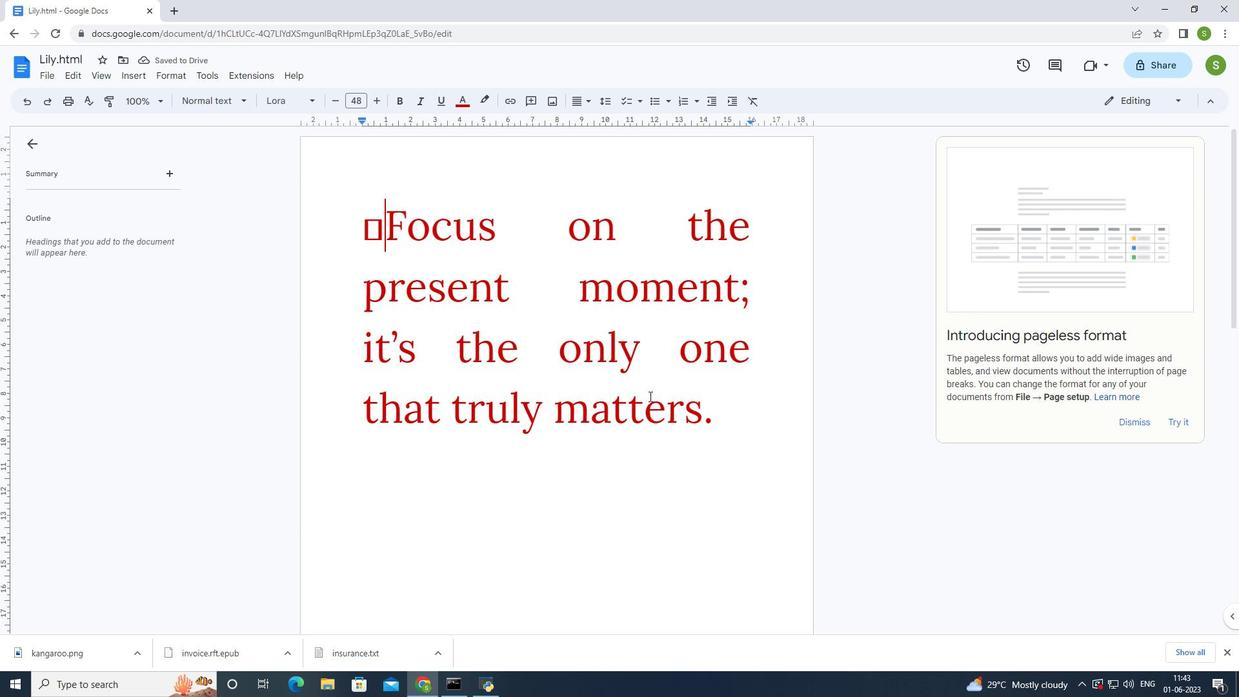 
Action: Mouse moved to (631, 386)
Screenshot: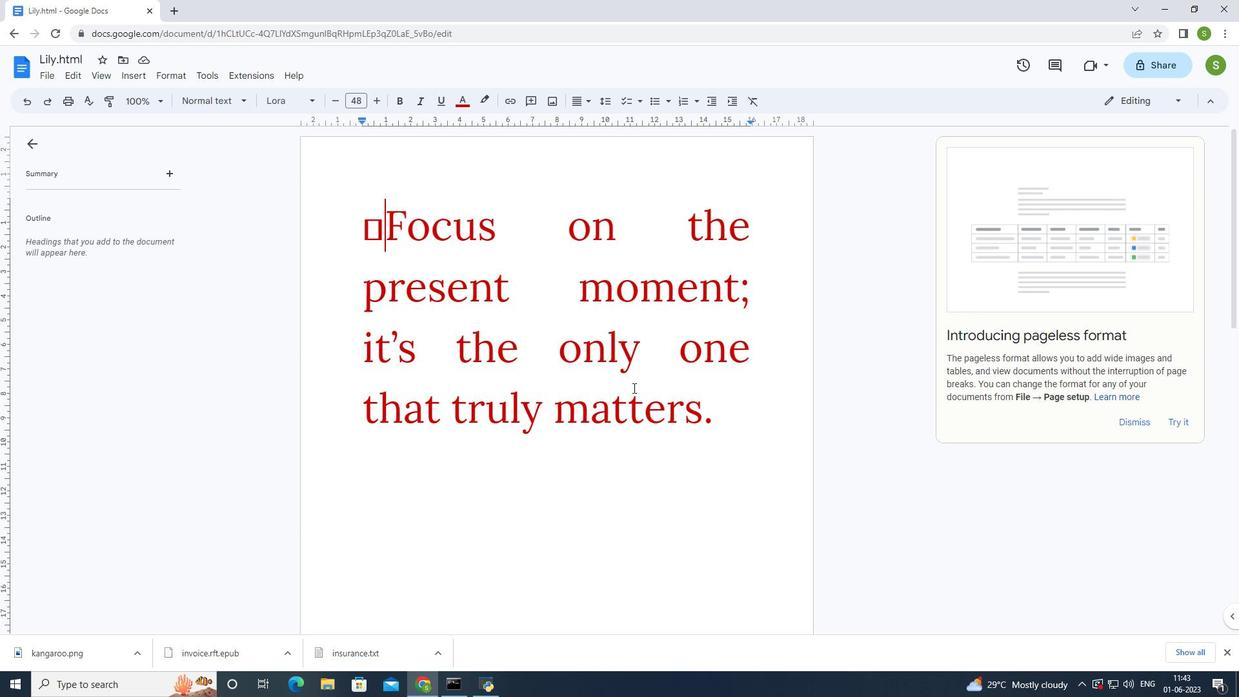 
